 Task: Assign in the project ActivaPro the issue 'Develop a new feature to allow for offline access to key data' to the sprint 'Swift Sprint'. Assign in the project ActivaPro the issue 'Address issues related to incorrect data input by users' to the sprint 'Swift Sprint'. Assign in the project ActivaPro the issue 'Implement multi-factor authentication to further enhance security' to the sprint 'Swift Sprint'. Assign in the project ActivaPro the issue 'Develop a new feature to allow for customizable user profiles' to the sprint 'Swift Sprint'
Action: Mouse moved to (215, 58)
Screenshot: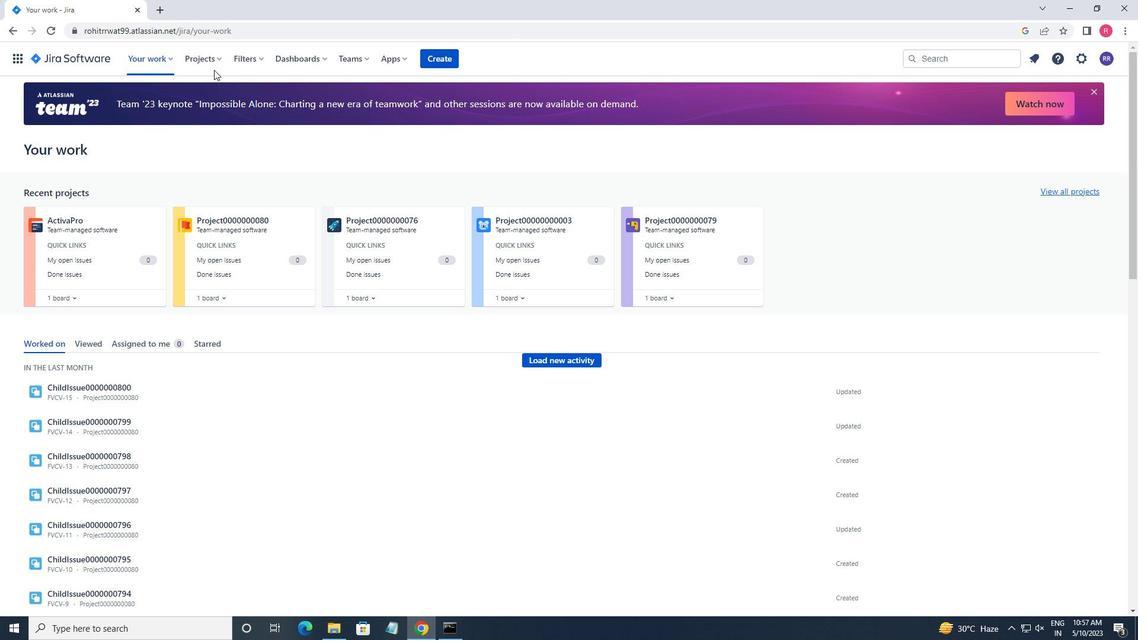 
Action: Mouse pressed left at (215, 58)
Screenshot: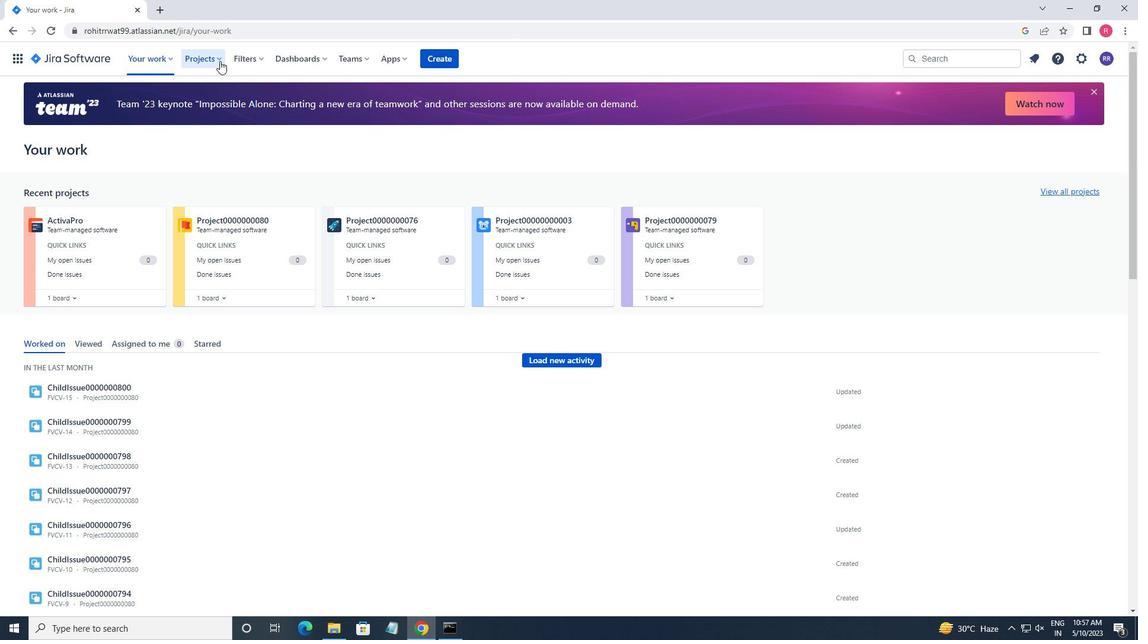 
Action: Mouse moved to (269, 113)
Screenshot: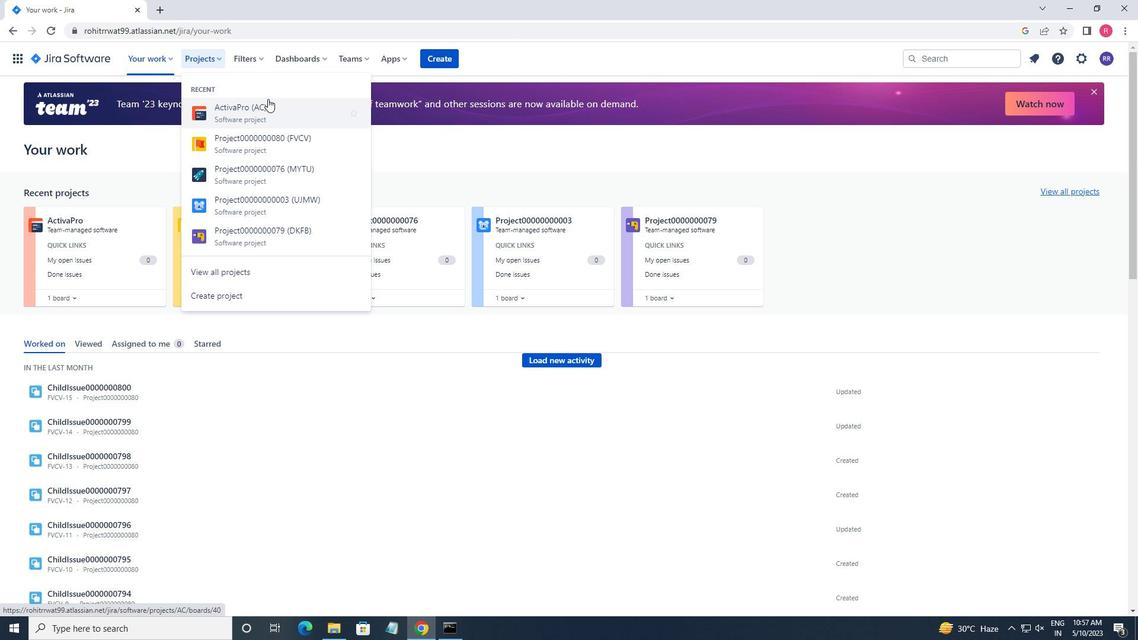 
Action: Mouse pressed left at (269, 113)
Screenshot: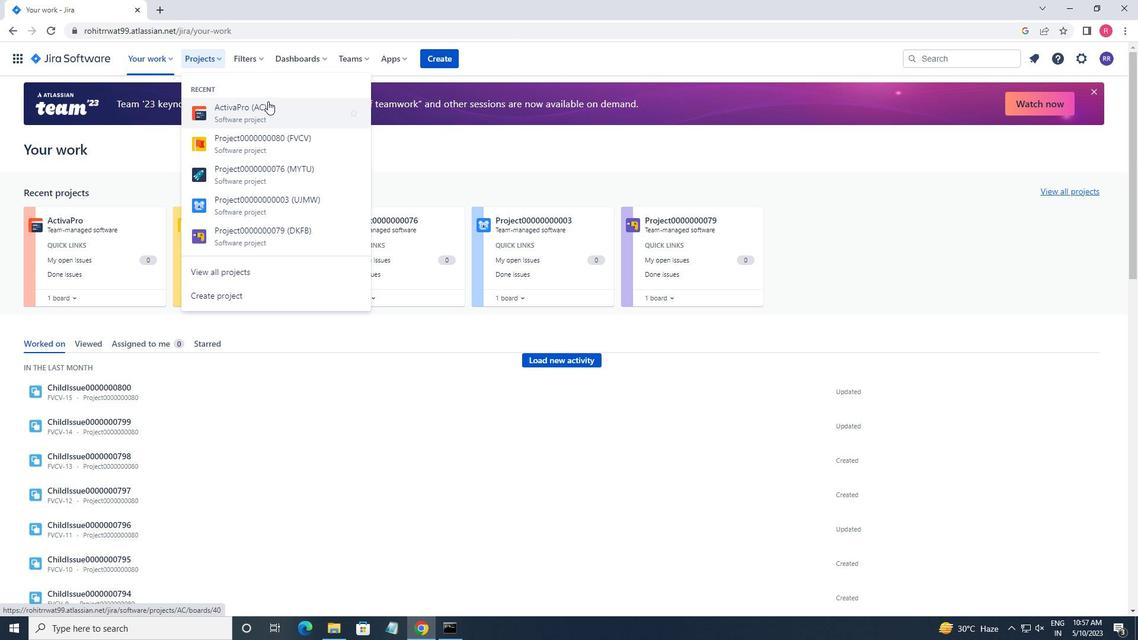 
Action: Mouse moved to (77, 183)
Screenshot: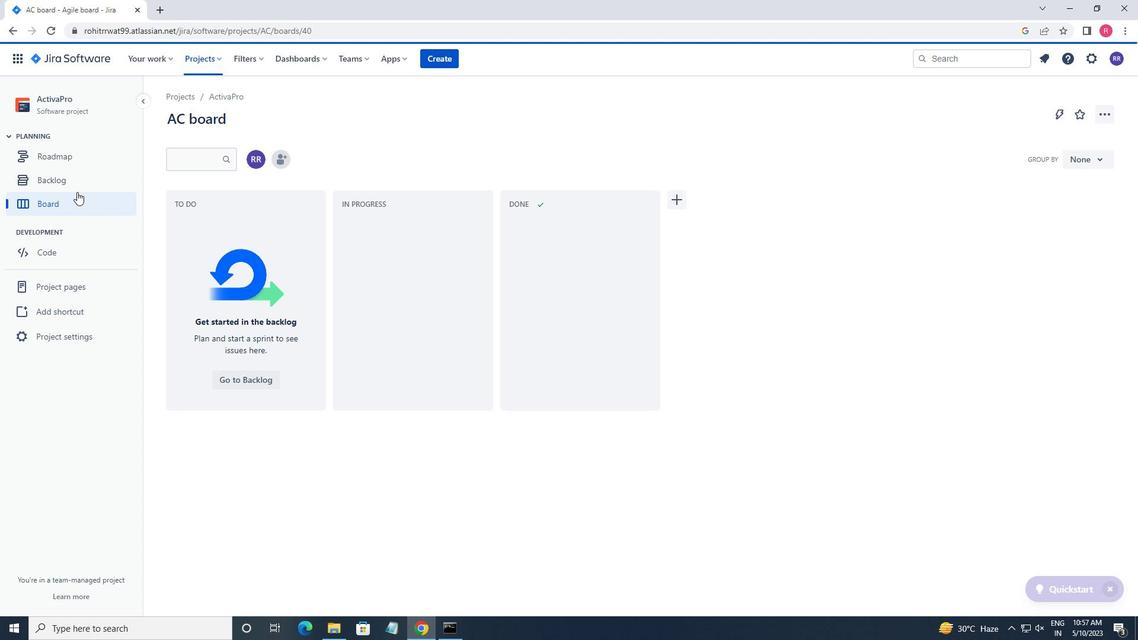
Action: Mouse pressed left at (77, 183)
Screenshot: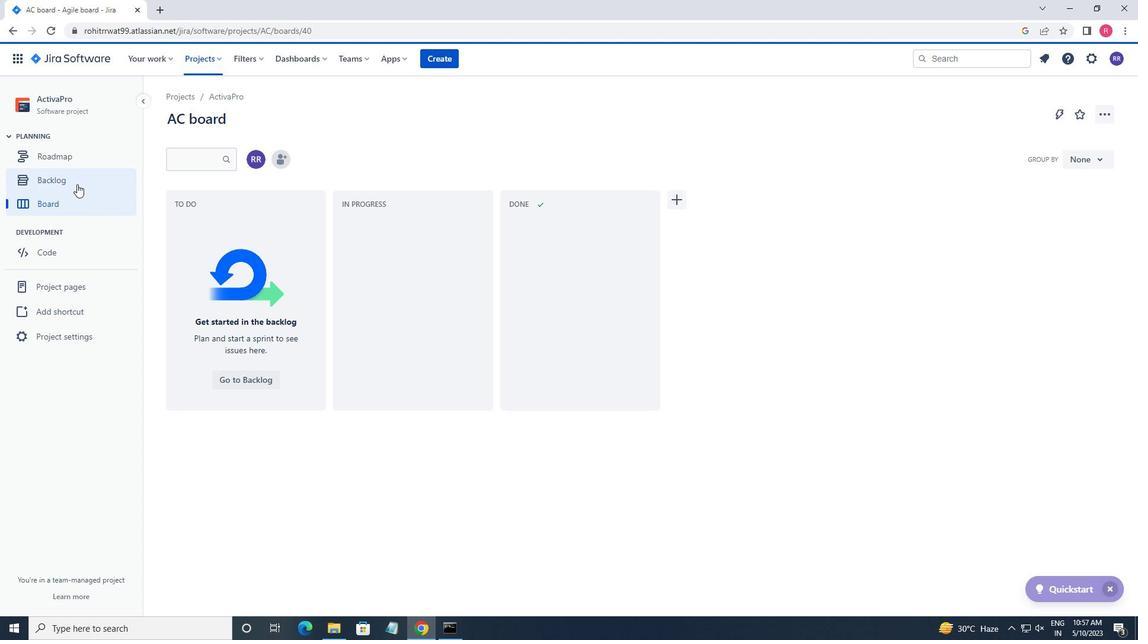 
Action: Mouse moved to (756, 484)
Screenshot: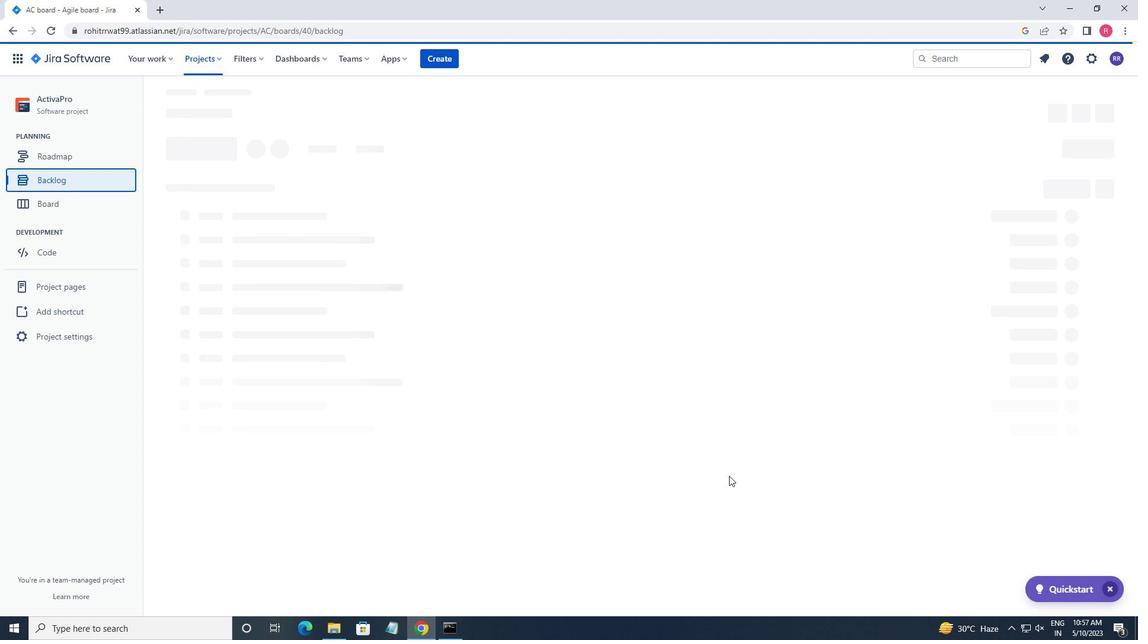
Action: Mouse scrolled (756, 484) with delta (0, 0)
Screenshot: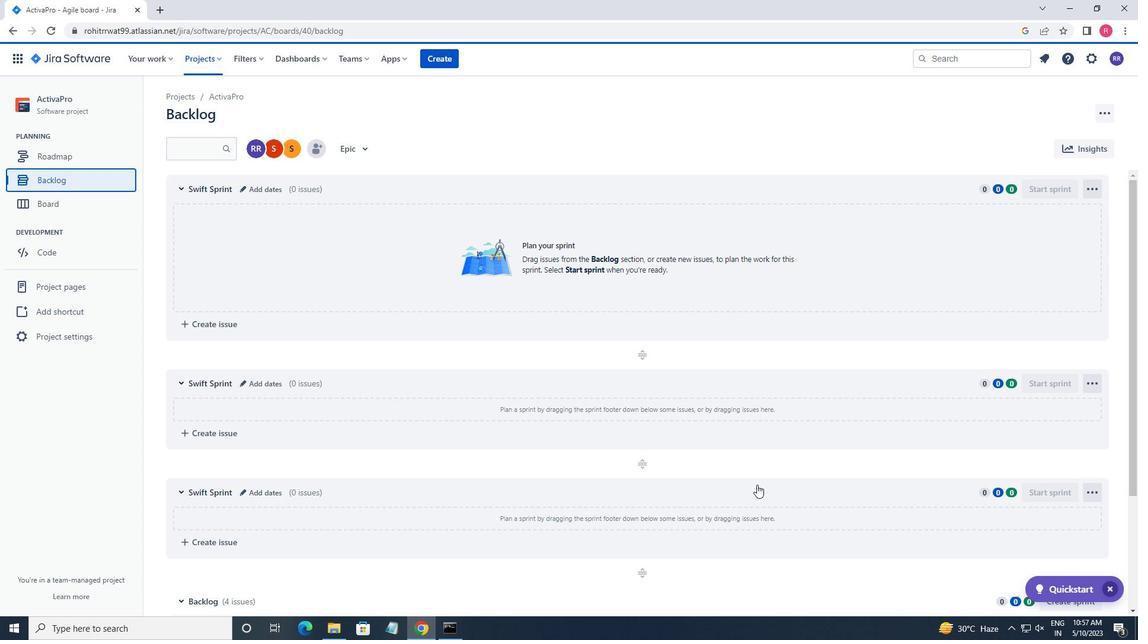 
Action: Mouse moved to (757, 484)
Screenshot: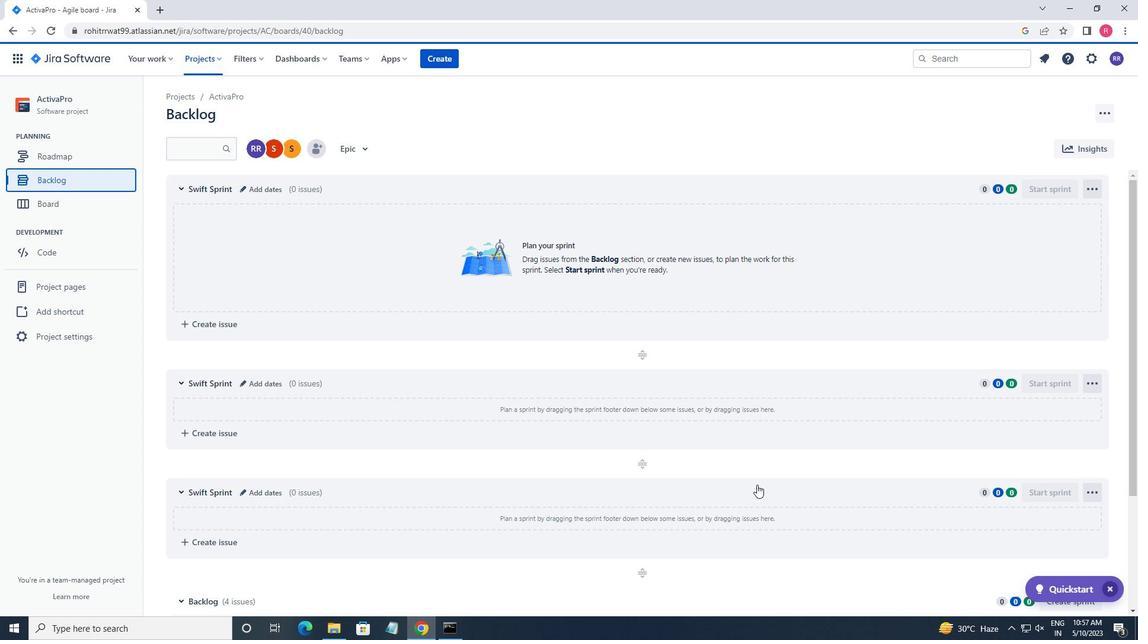
Action: Mouse scrolled (757, 484) with delta (0, 0)
Screenshot: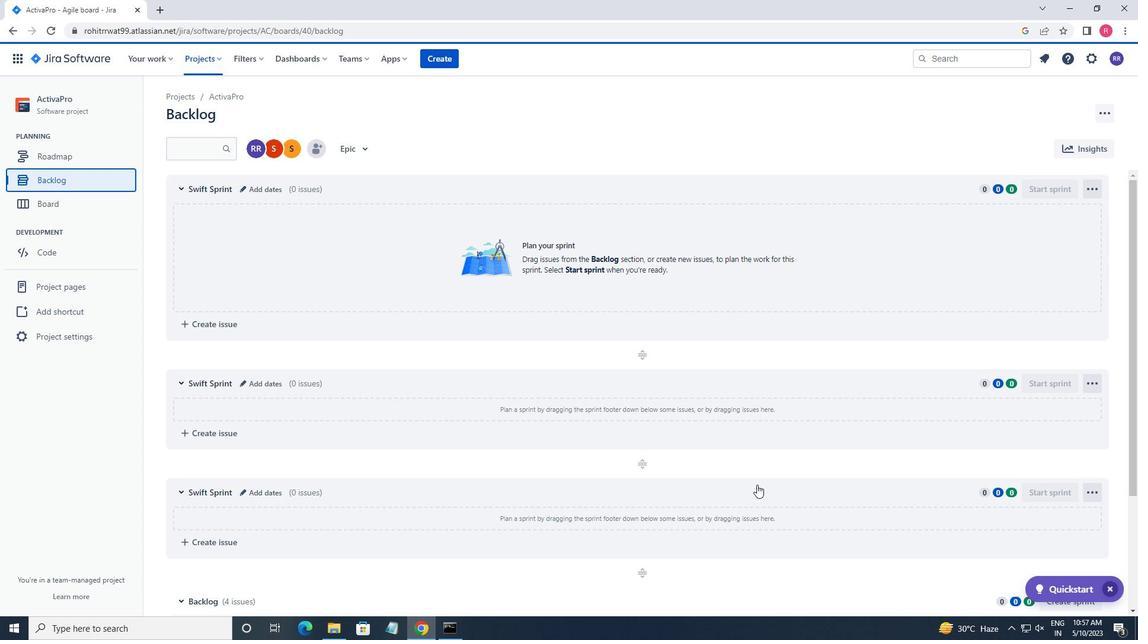 
Action: Mouse moved to (759, 485)
Screenshot: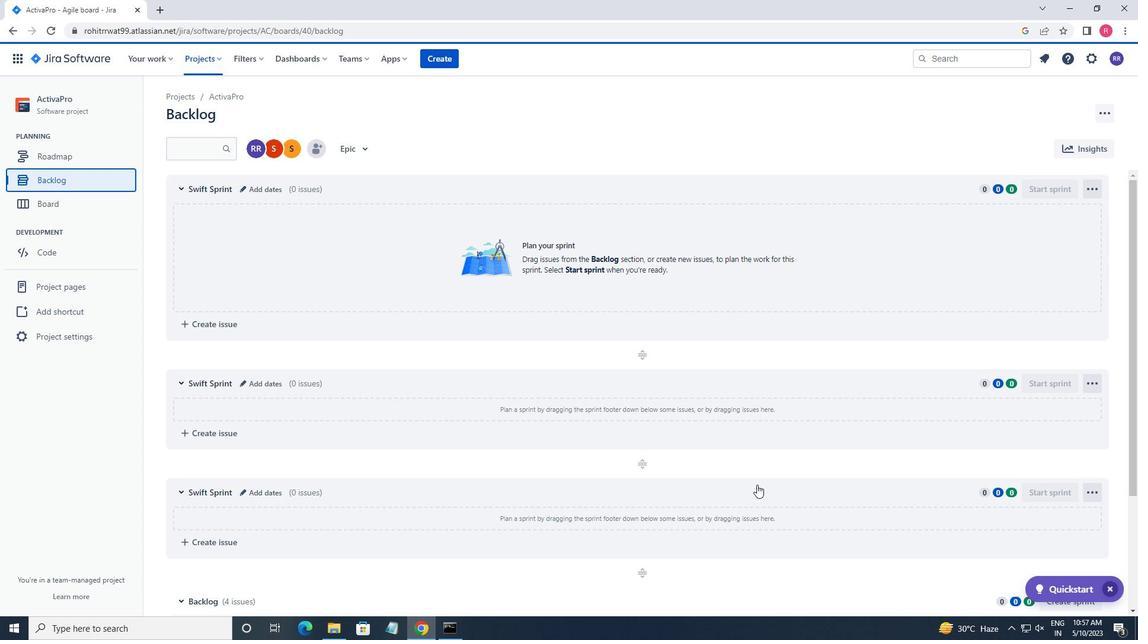 
Action: Mouse scrolled (759, 484) with delta (0, 0)
Screenshot: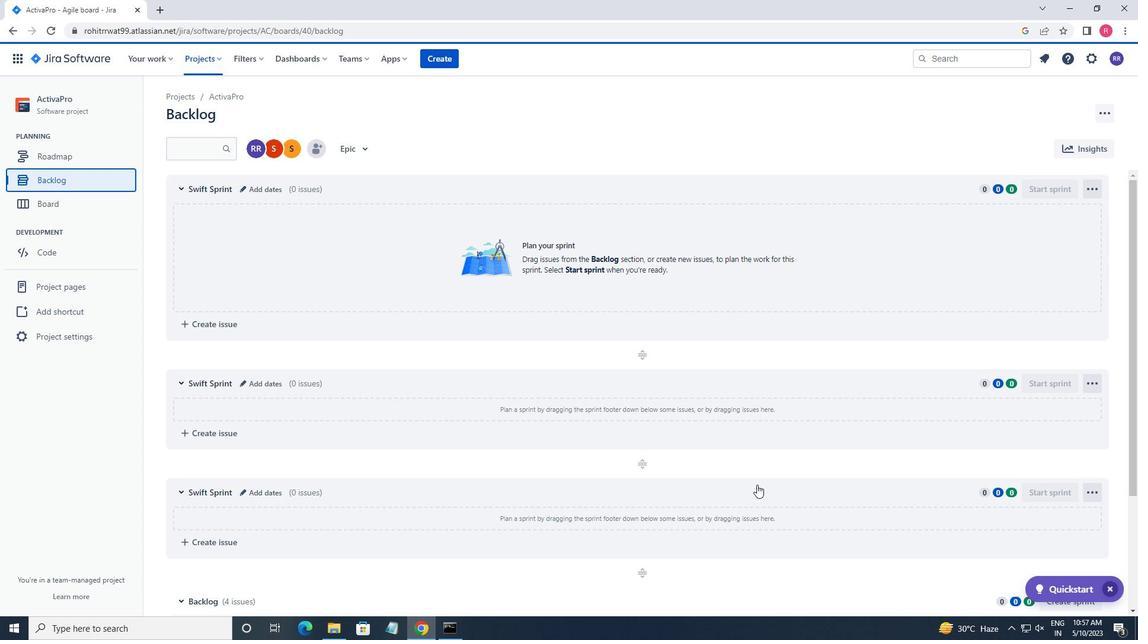 
Action: Mouse moved to (764, 486)
Screenshot: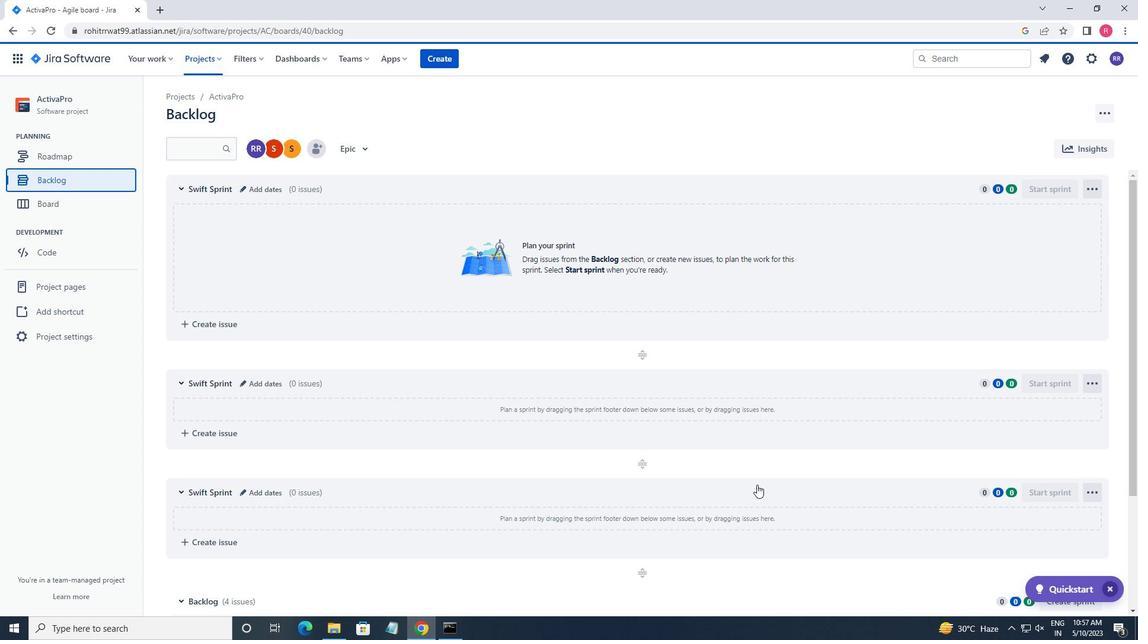
Action: Mouse scrolled (764, 485) with delta (0, 0)
Screenshot: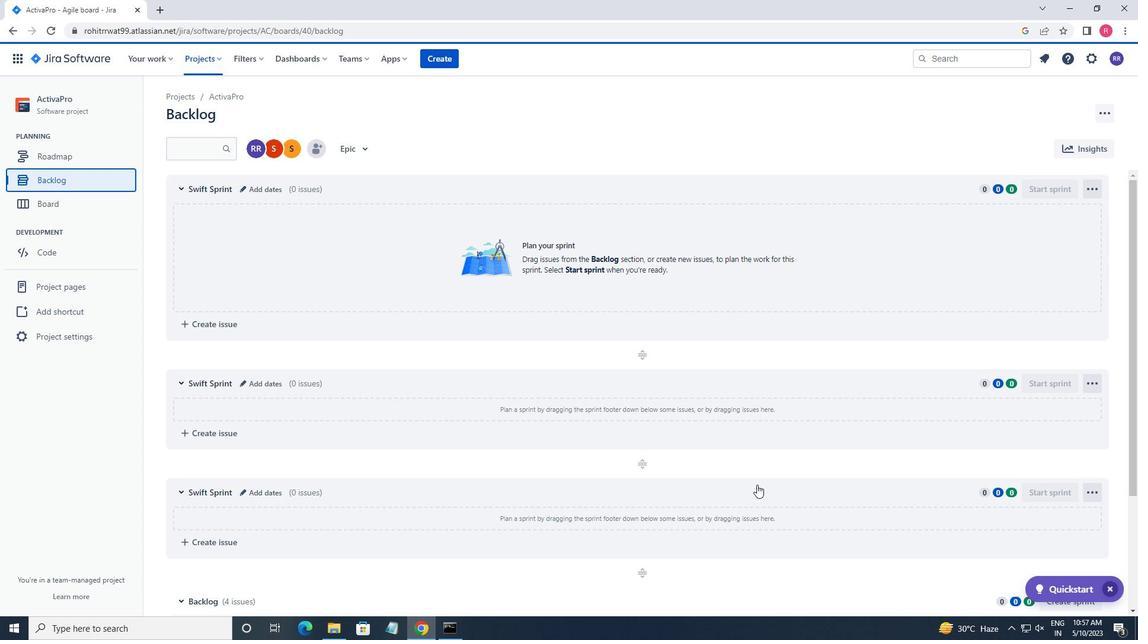
Action: Mouse moved to (768, 486)
Screenshot: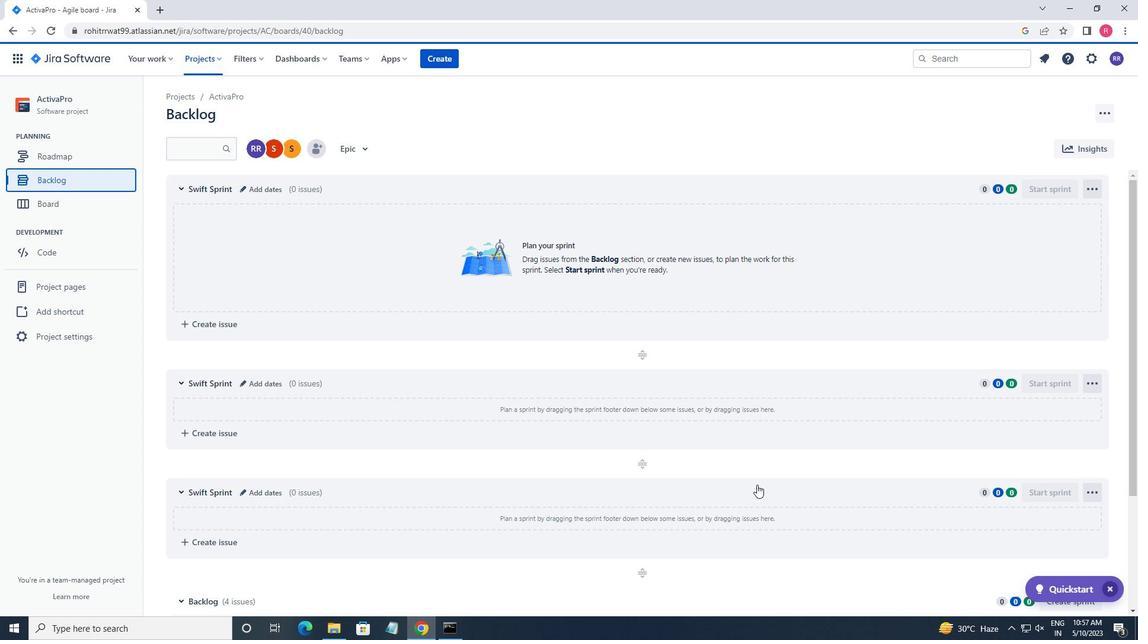 
Action: Mouse scrolled (768, 485) with delta (0, 0)
Screenshot: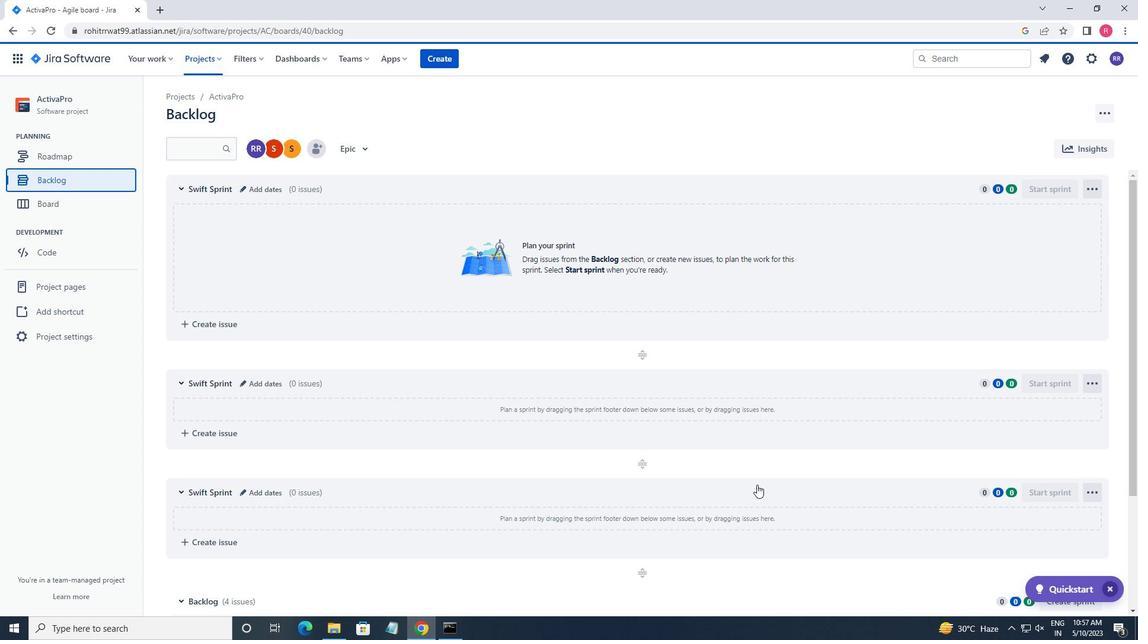 
Action: Mouse moved to (802, 487)
Screenshot: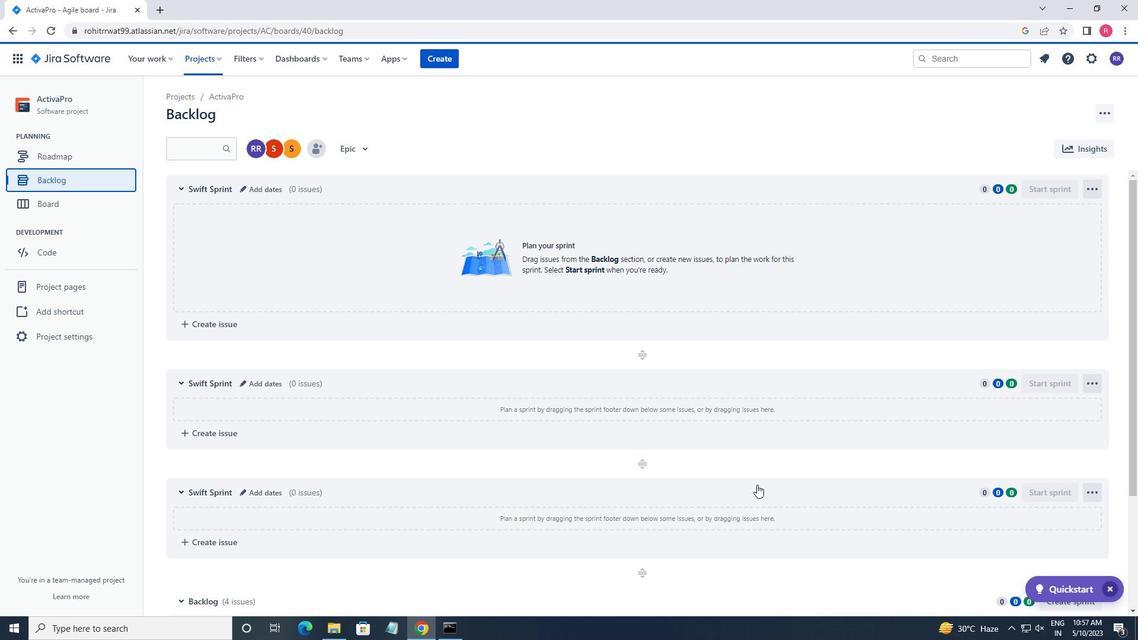 
Action: Mouse scrolled (802, 486) with delta (0, 0)
Screenshot: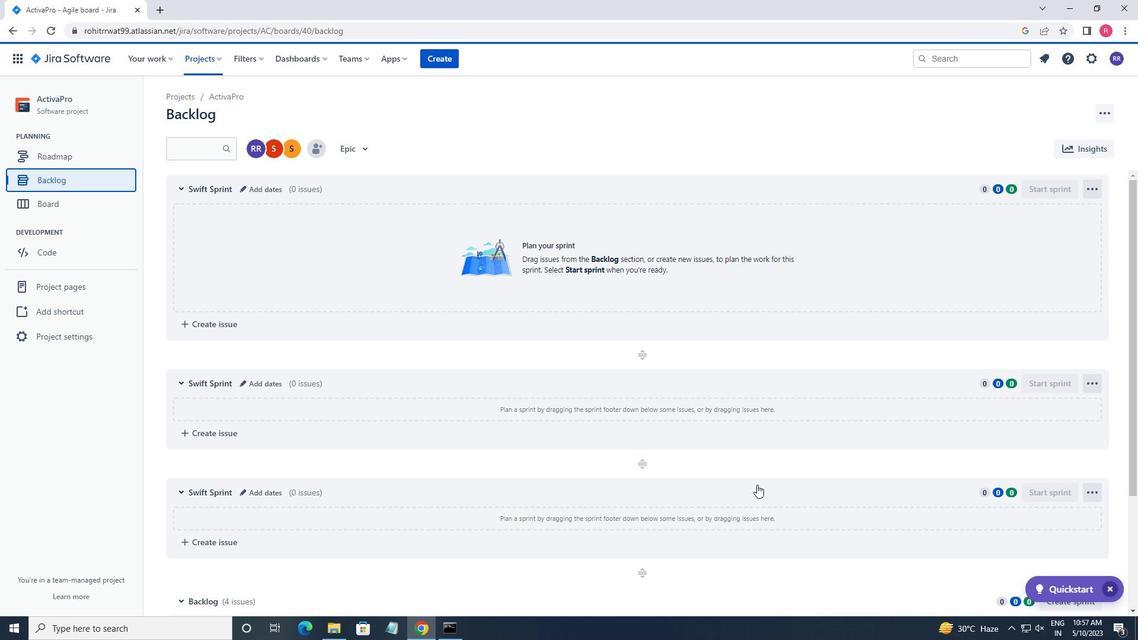 
Action: Mouse moved to (1085, 472)
Screenshot: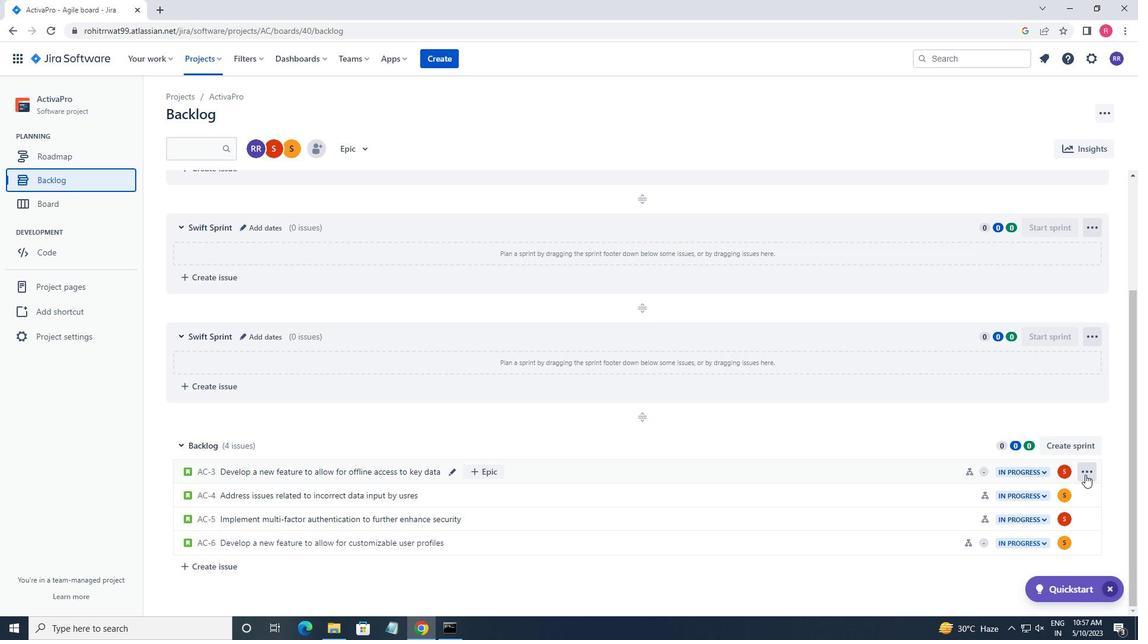 
Action: Mouse pressed left at (1085, 472)
Screenshot: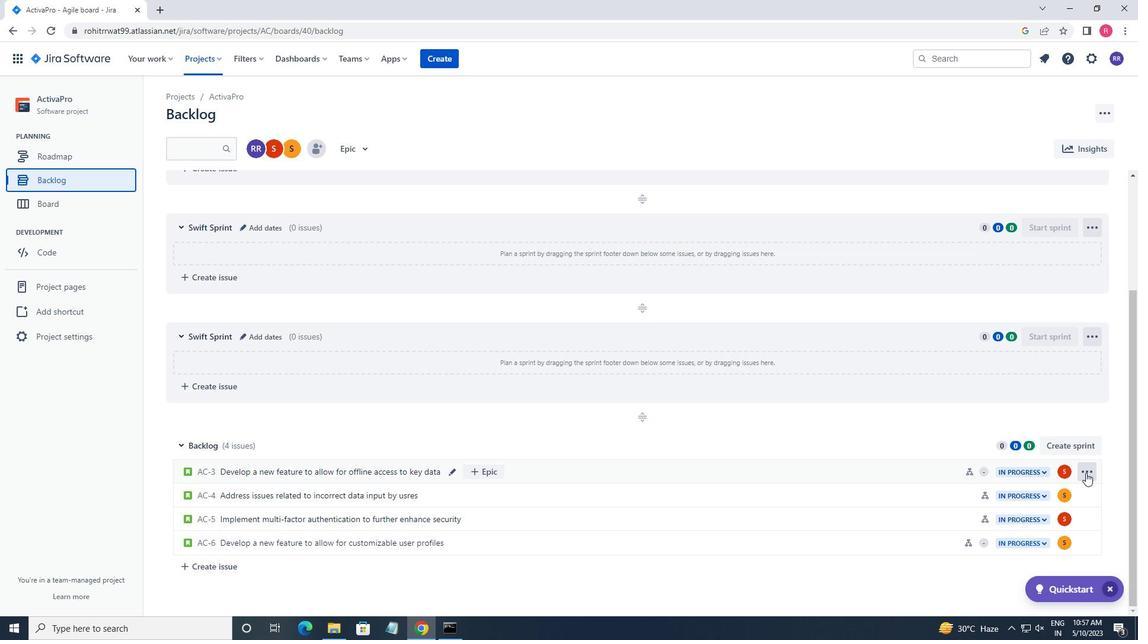 
Action: Mouse moved to (1057, 365)
Screenshot: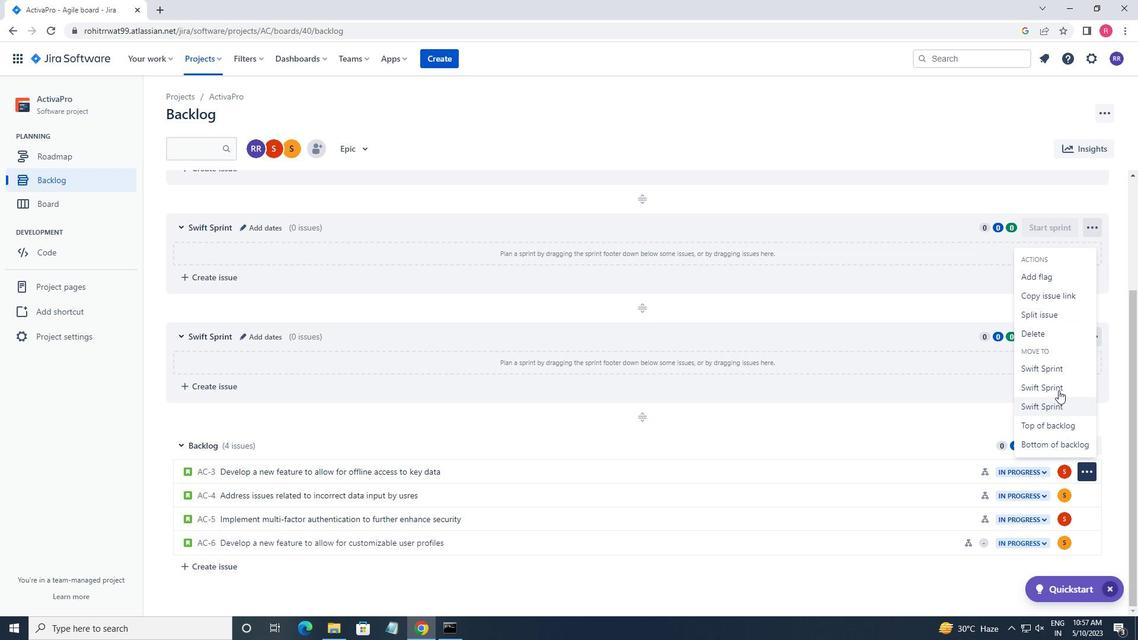 
Action: Mouse pressed left at (1057, 365)
Screenshot: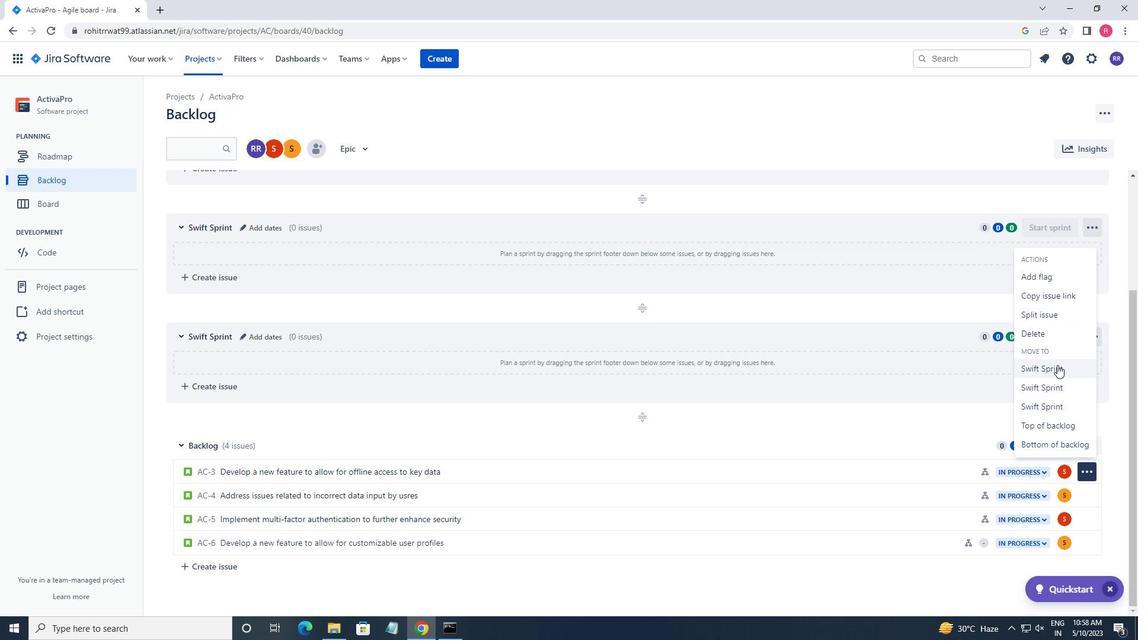 
Action: Mouse moved to (1078, 494)
Screenshot: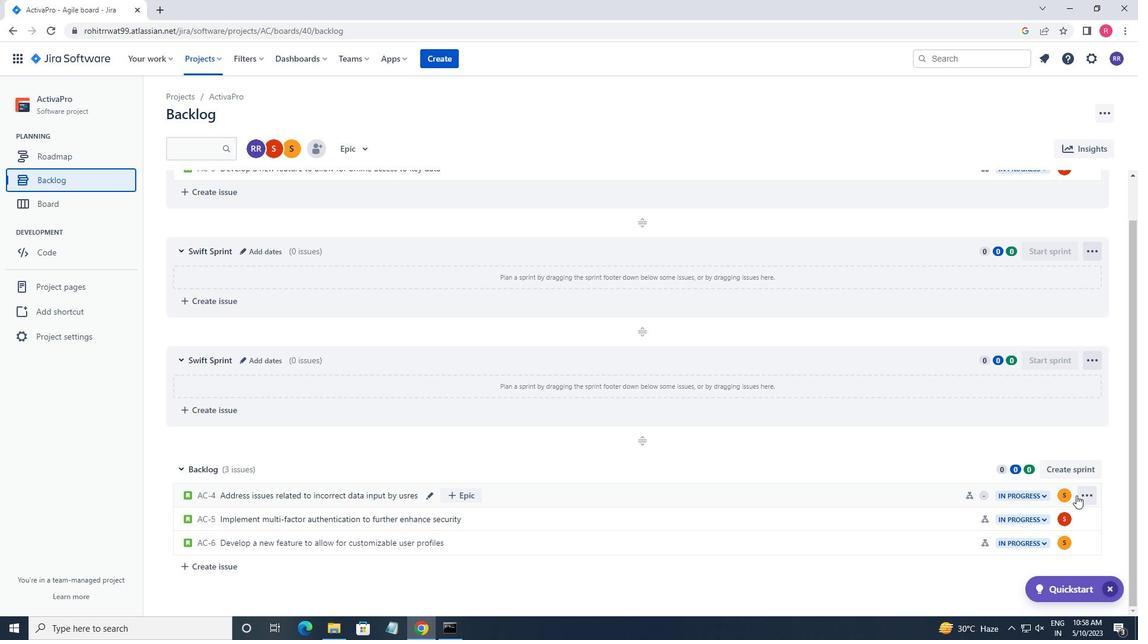 
Action: Mouse pressed left at (1078, 494)
Screenshot: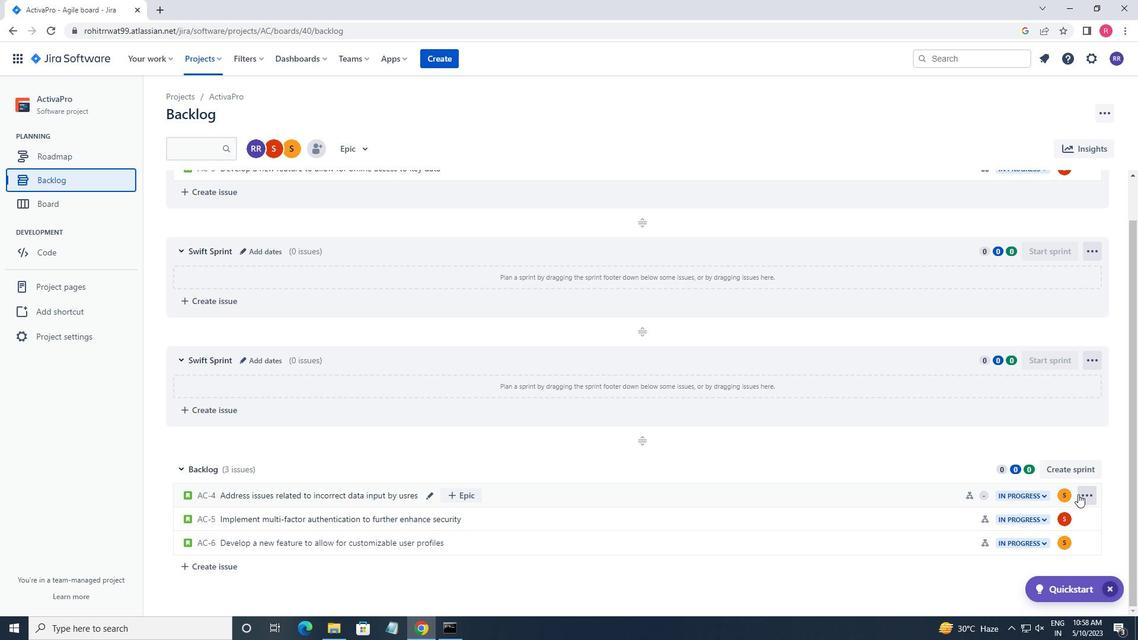 
Action: Mouse moved to (1058, 411)
Screenshot: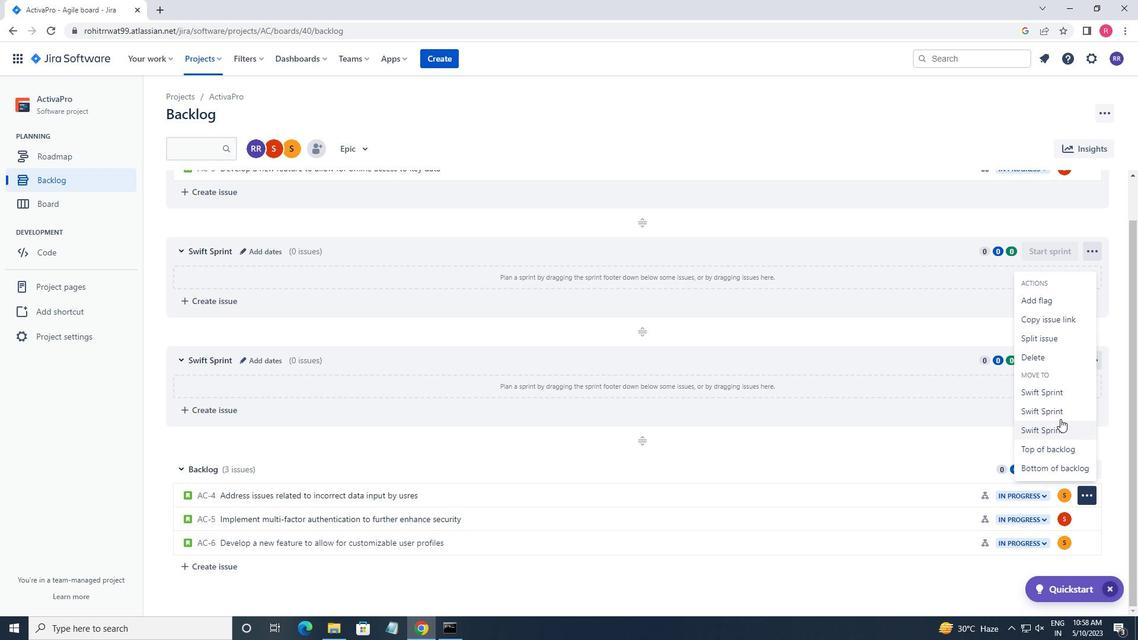 
Action: Mouse pressed left at (1058, 411)
Screenshot: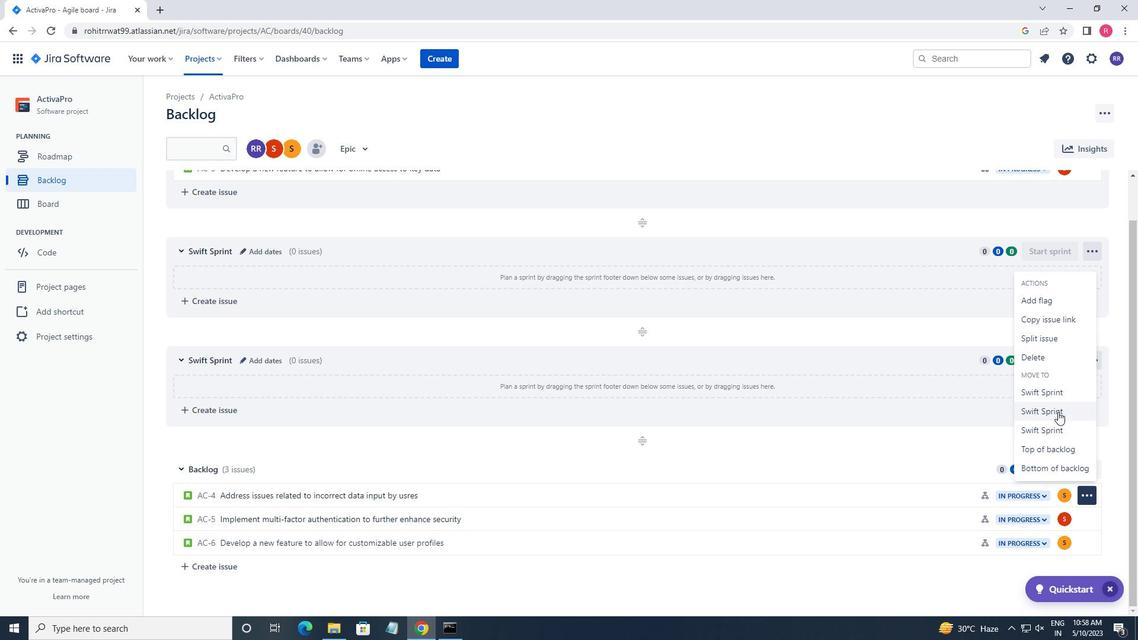 
Action: Mouse moved to (1083, 514)
Screenshot: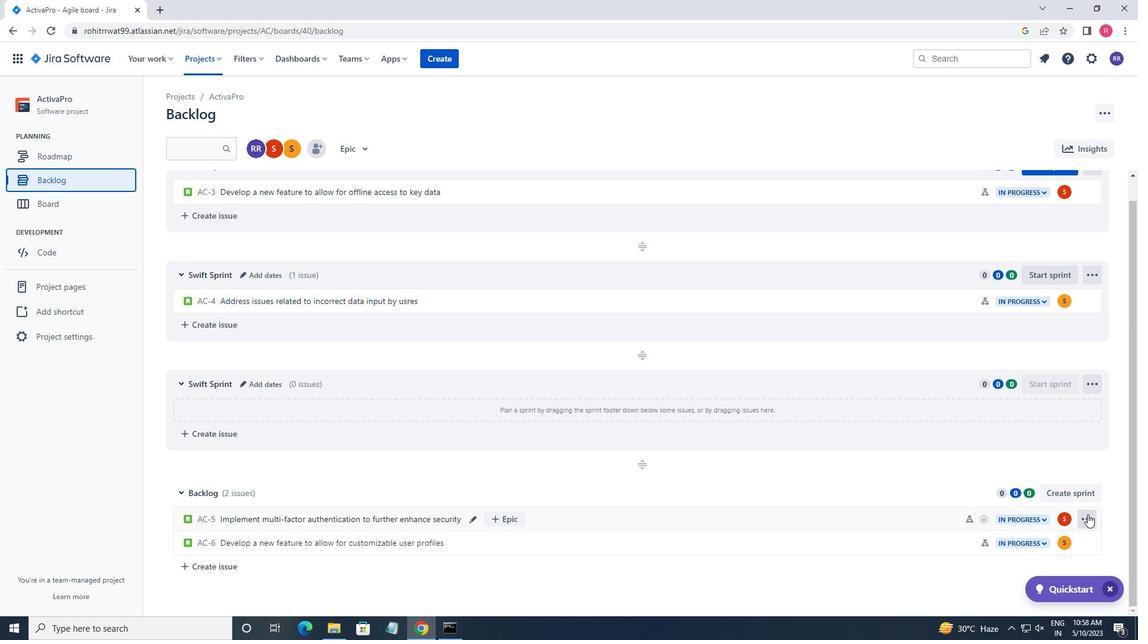 
Action: Mouse pressed left at (1083, 514)
Screenshot: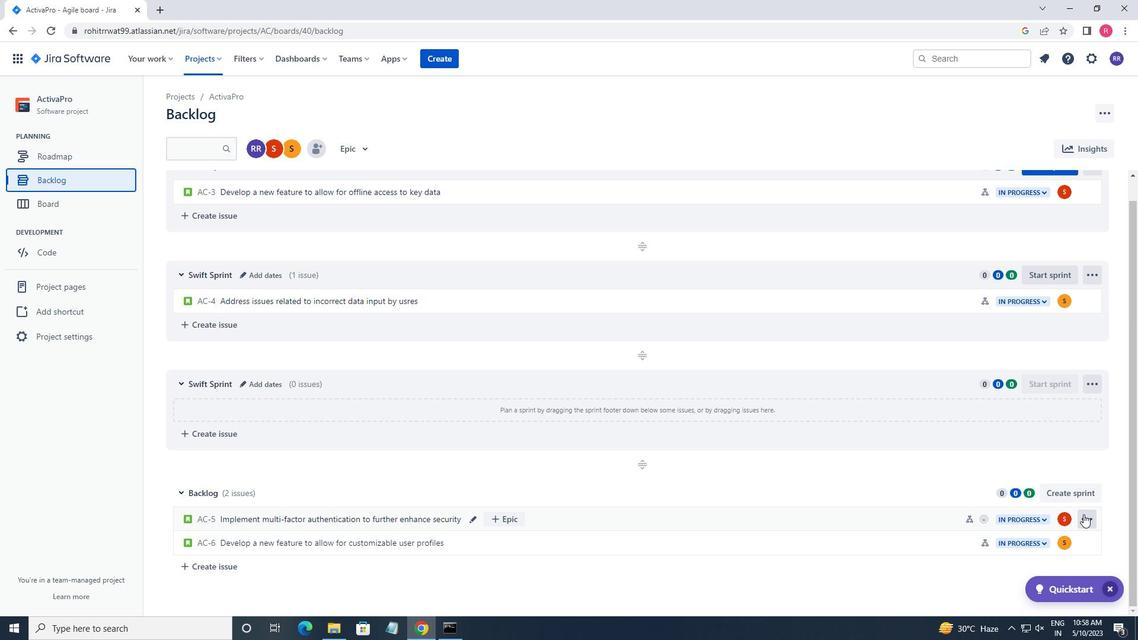 
Action: Mouse moved to (1063, 449)
Screenshot: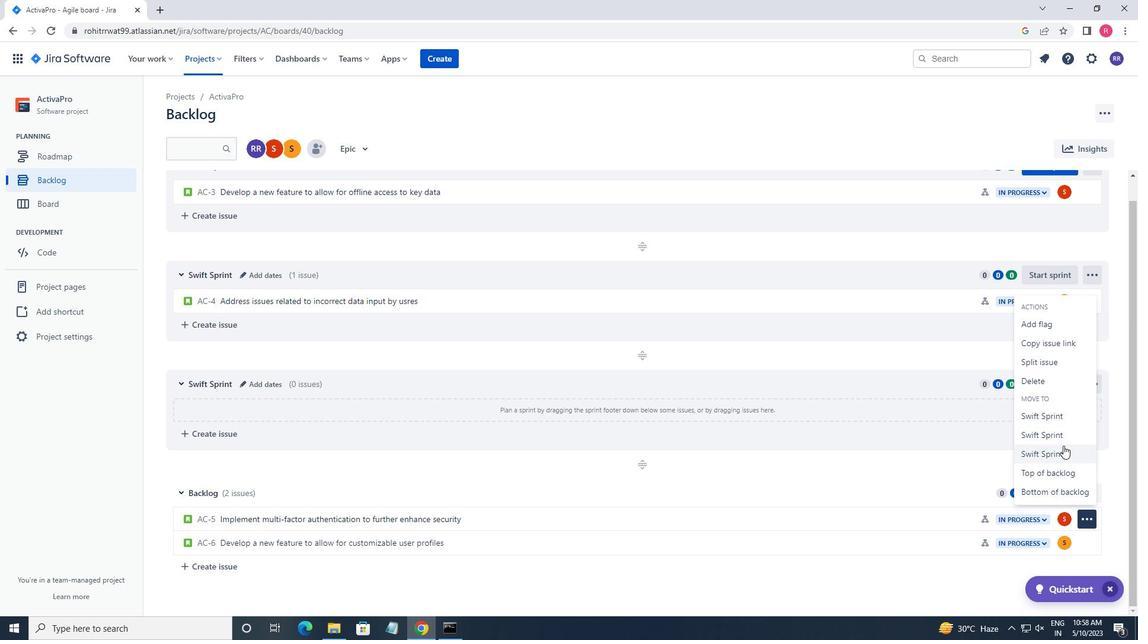 
Action: Mouse pressed left at (1063, 449)
Screenshot: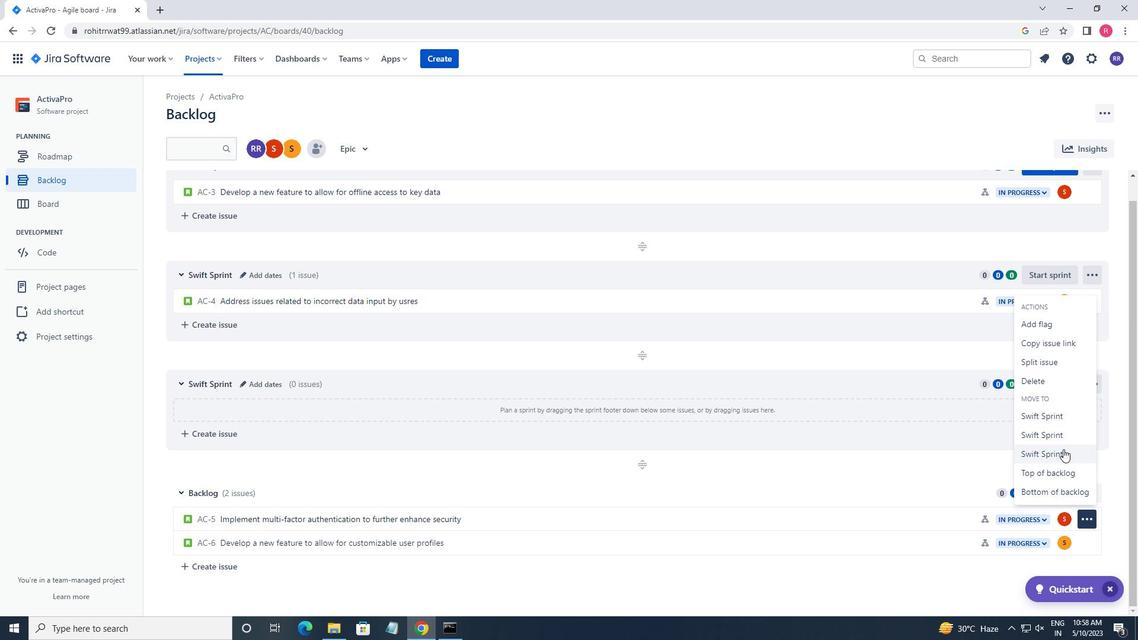 
Action: Mouse scrolled (1063, 448) with delta (0, 0)
Screenshot: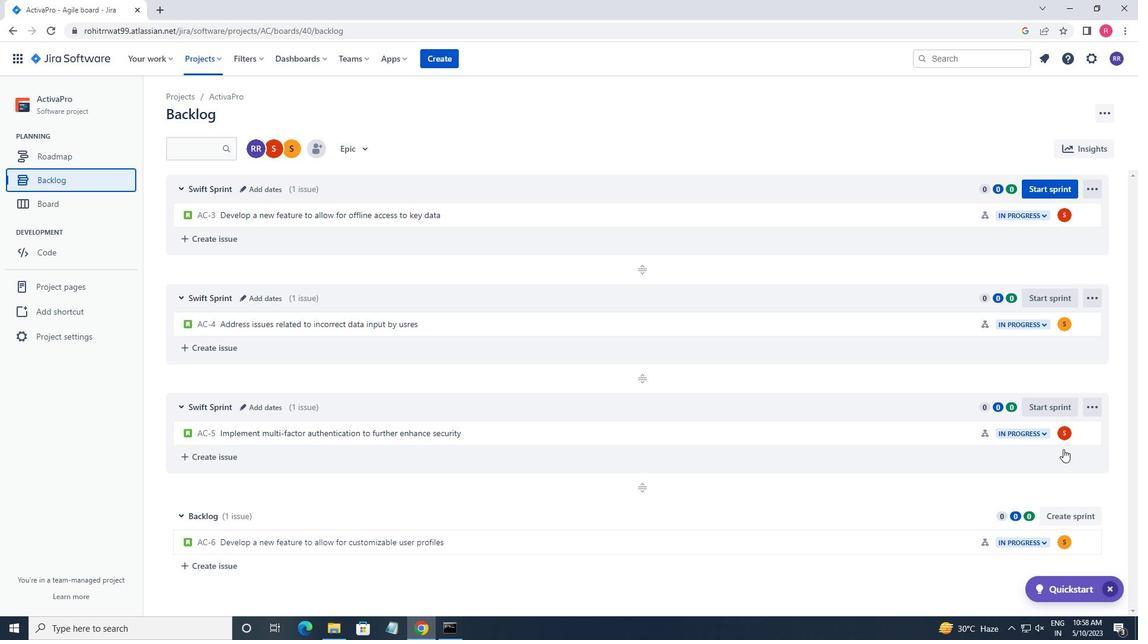 
Action: Mouse scrolled (1063, 448) with delta (0, 0)
Screenshot: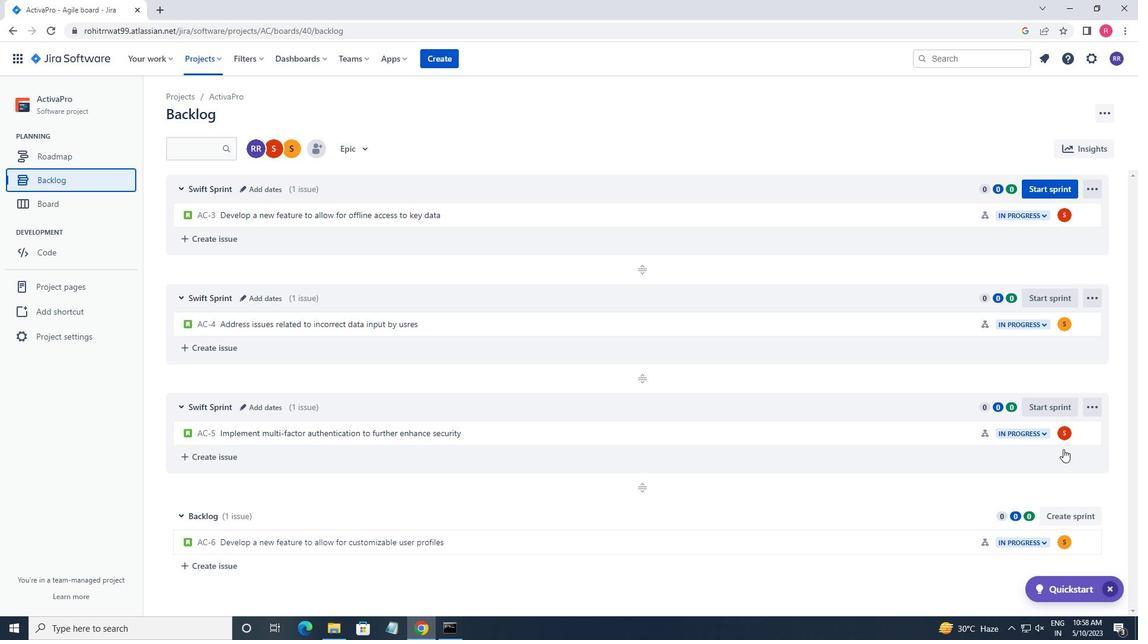 
Action: Mouse moved to (1075, 519)
Screenshot: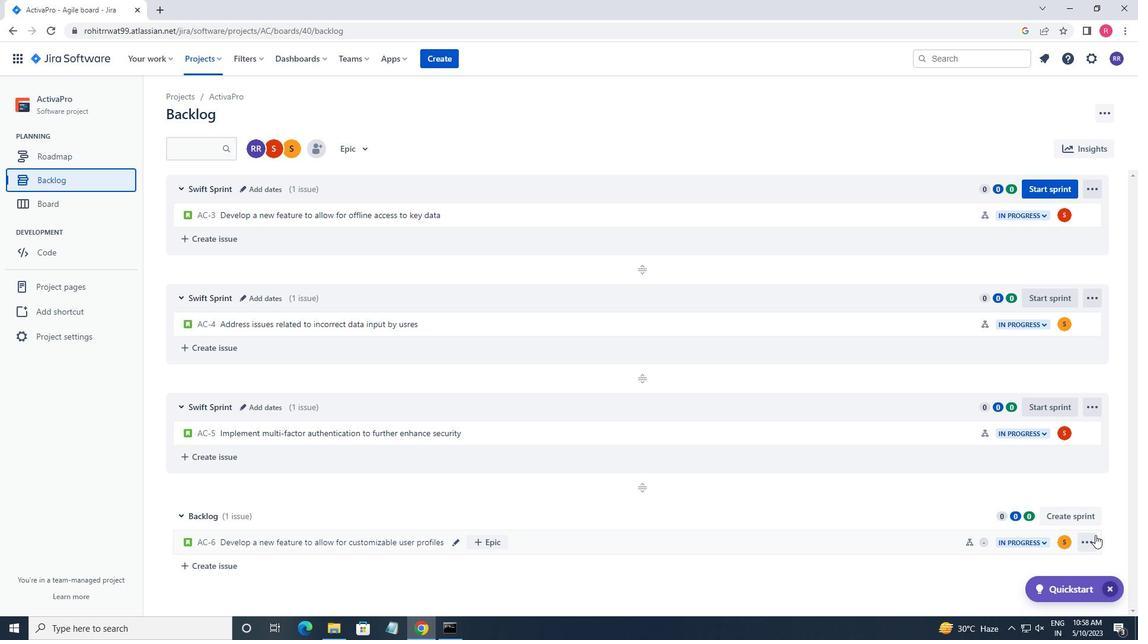 
Action: Mouse scrolled (1075, 519) with delta (0, 0)
Screenshot: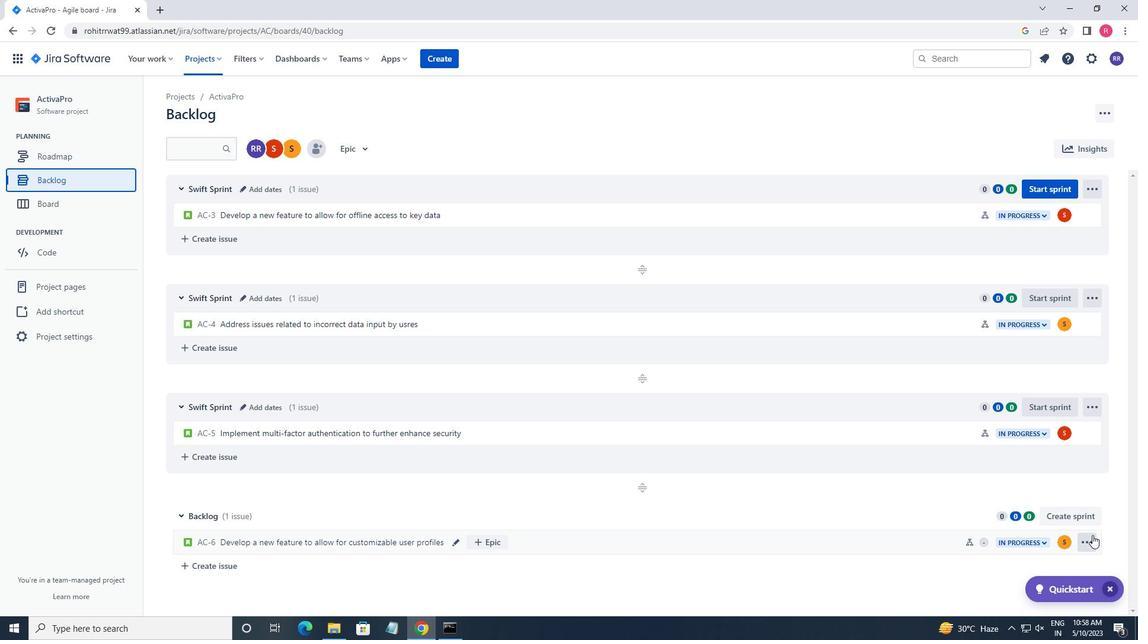 
Action: Mouse scrolled (1075, 519) with delta (0, 0)
Screenshot: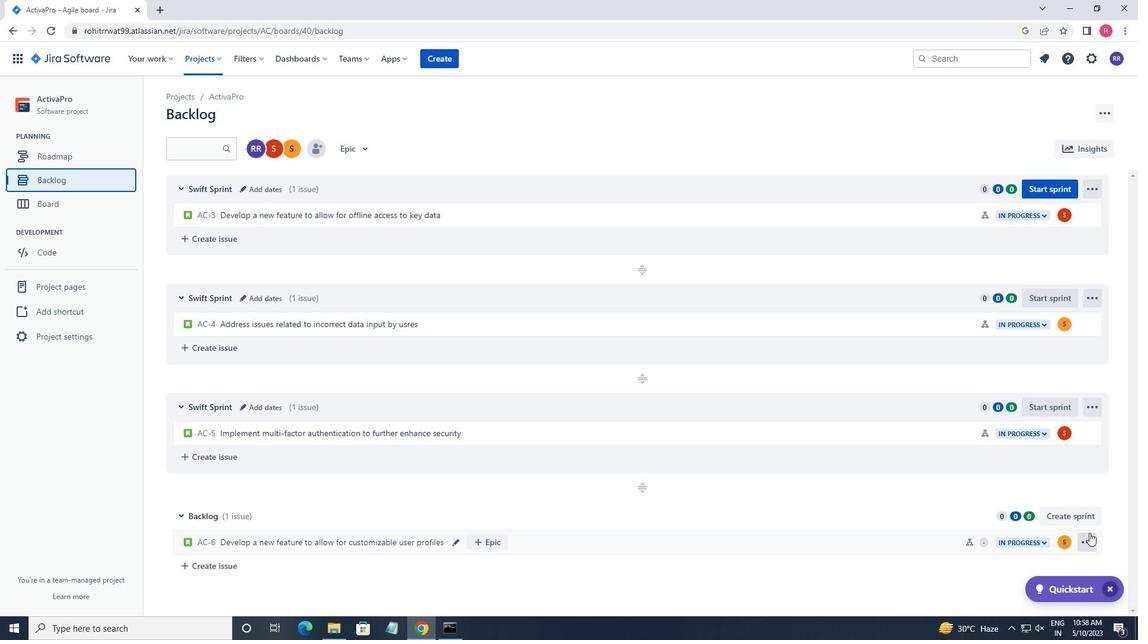 
Action: Mouse scrolled (1075, 519) with delta (0, 0)
Screenshot: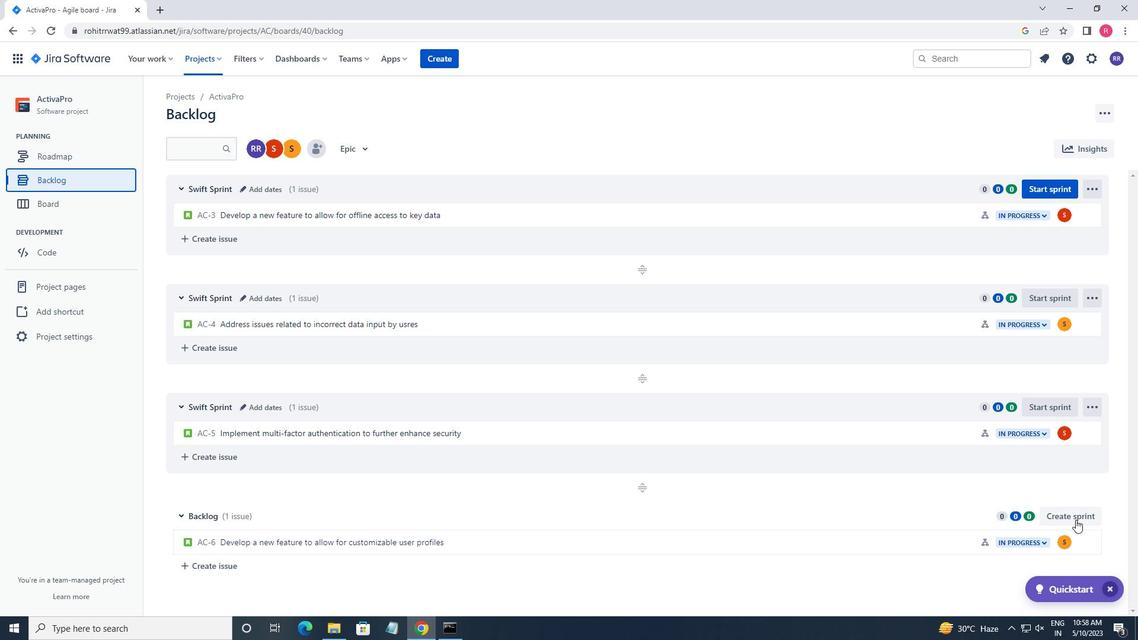 
Action: Mouse scrolled (1075, 519) with delta (0, 0)
Screenshot: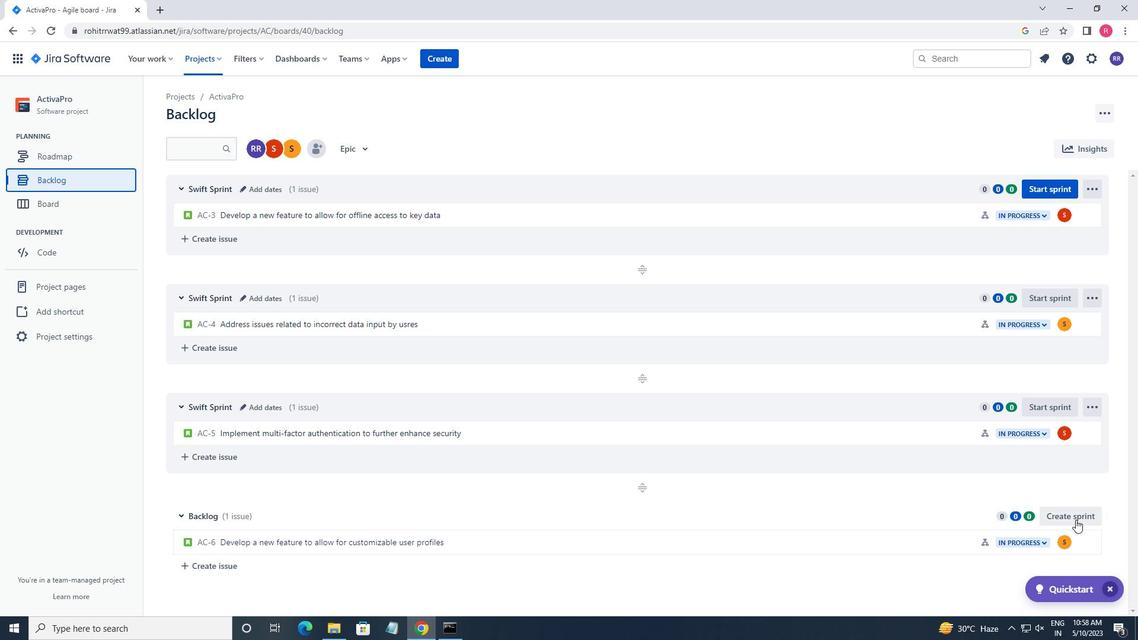 
Action: Mouse moved to (1093, 545)
Screenshot: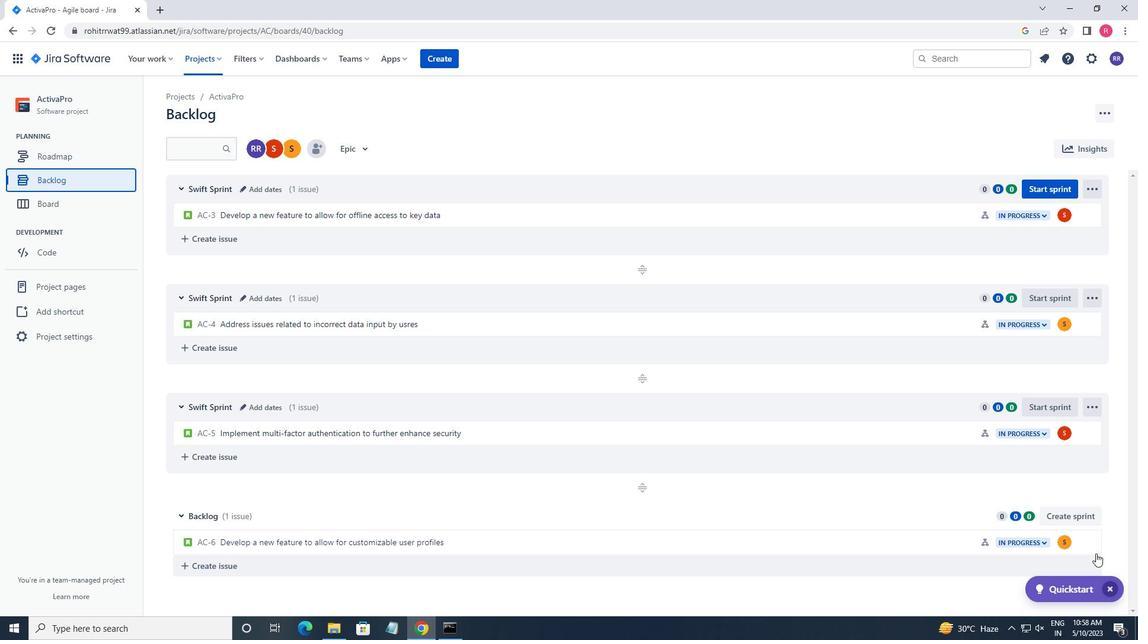 
Action: Mouse pressed left at (1093, 545)
Screenshot: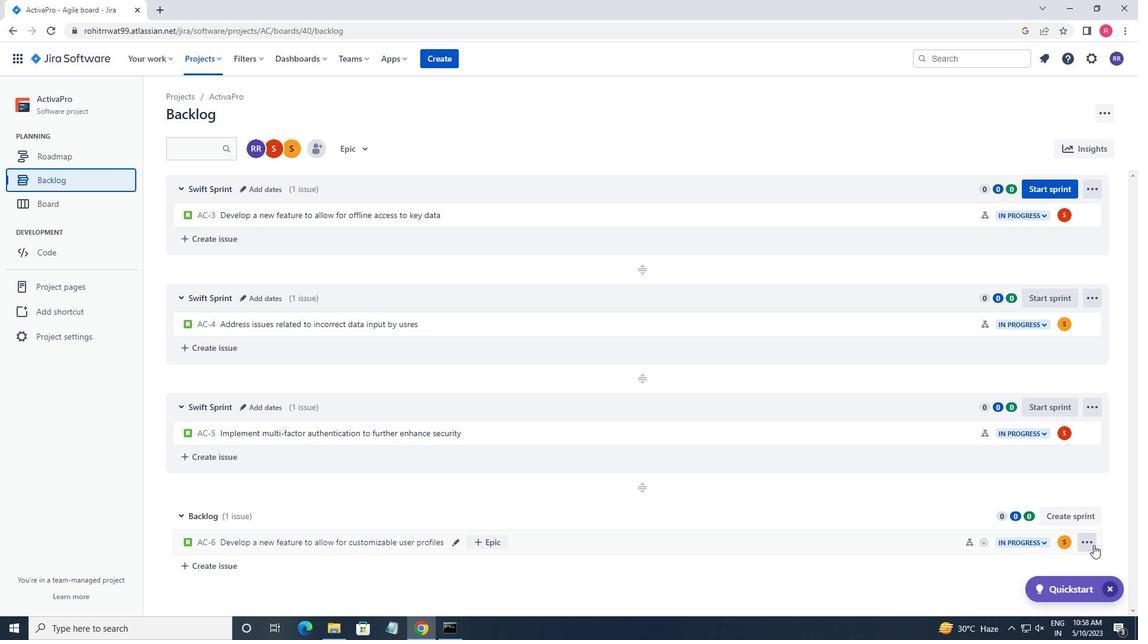 
Action: Mouse moved to (1053, 473)
Screenshot: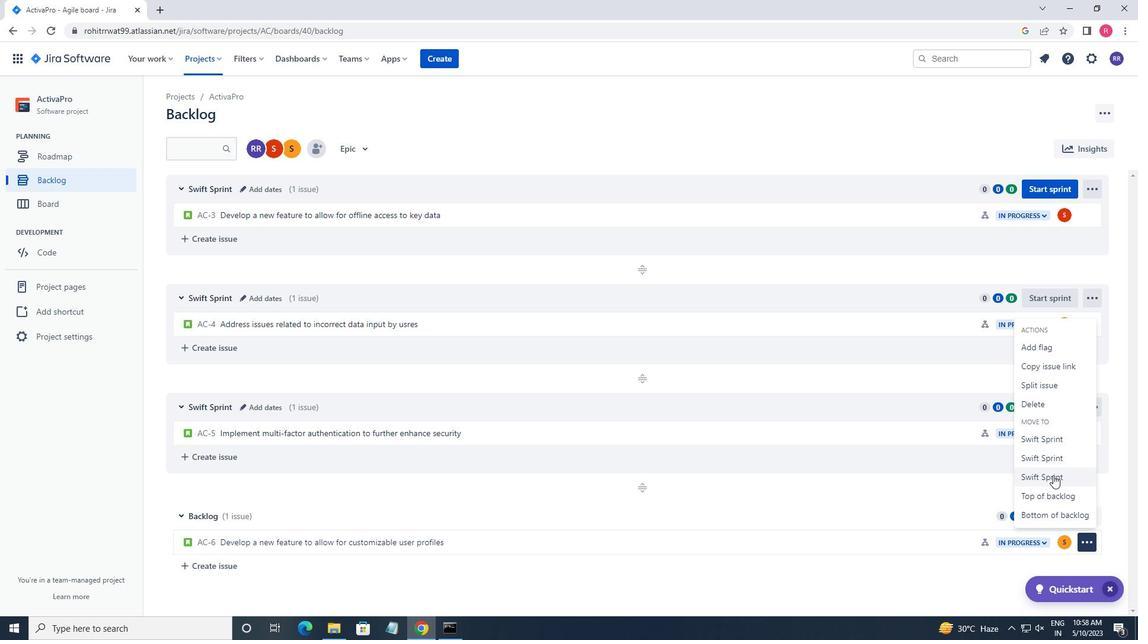 
Action: Mouse pressed left at (1053, 473)
Screenshot: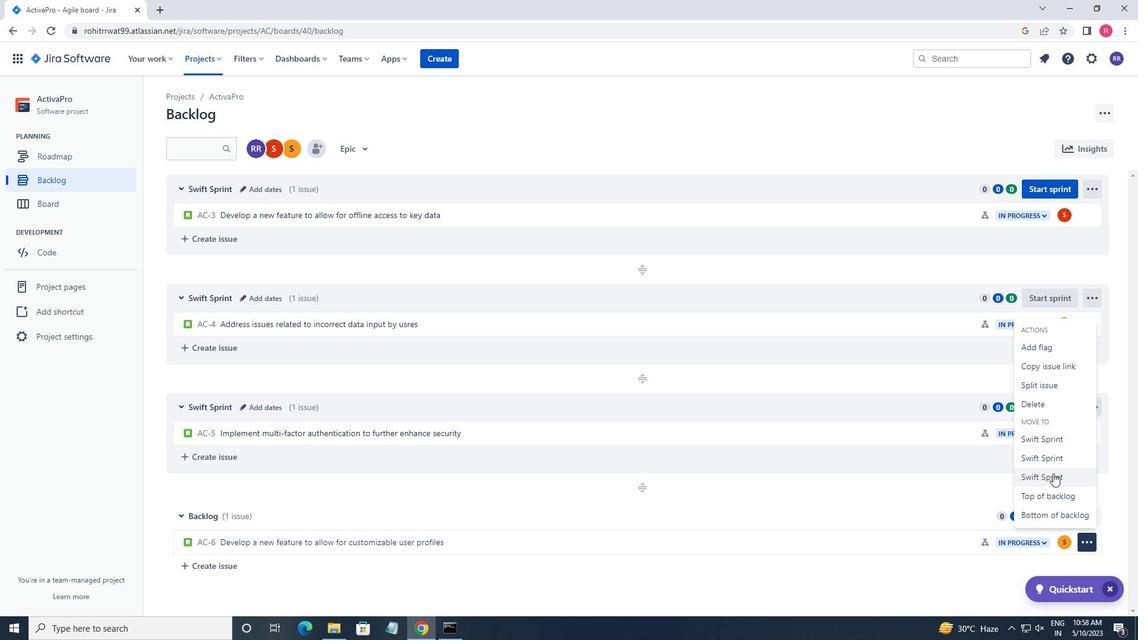 
Action: Mouse moved to (811, 512)
Screenshot: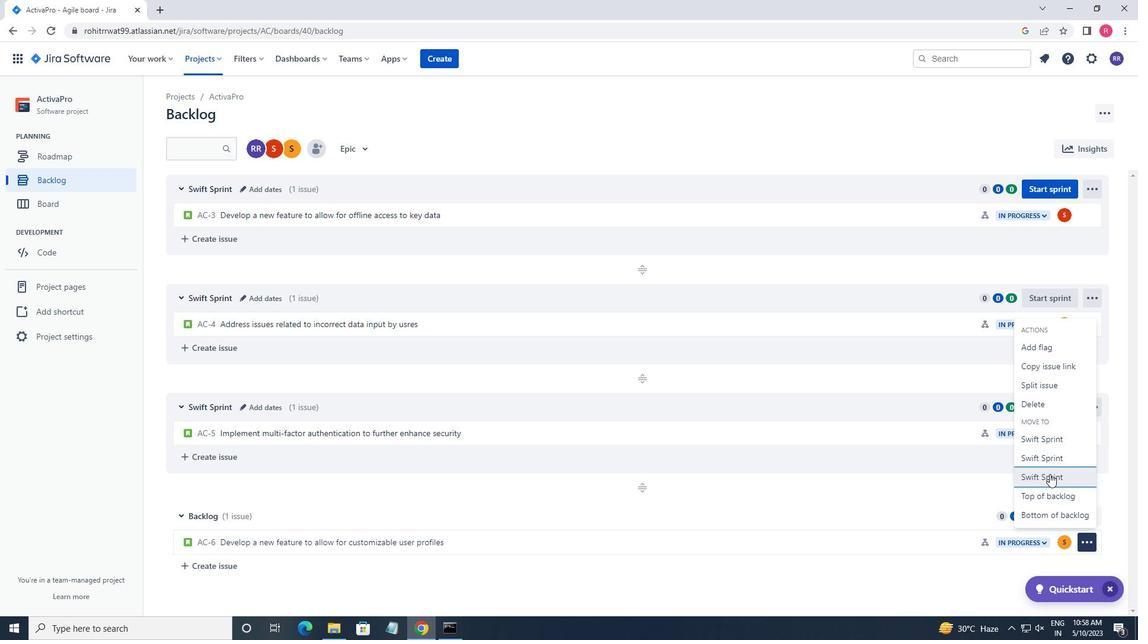 
Action: Mouse scrolled (811, 512) with delta (0, 0)
Screenshot: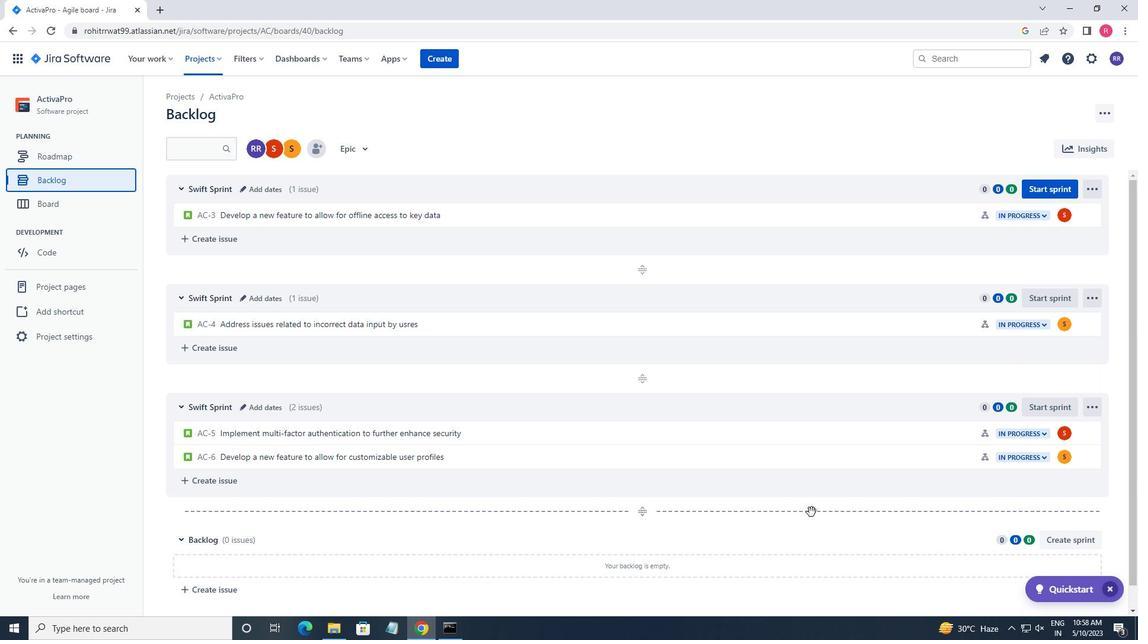 
Action: Mouse scrolled (811, 512) with delta (0, 0)
Screenshot: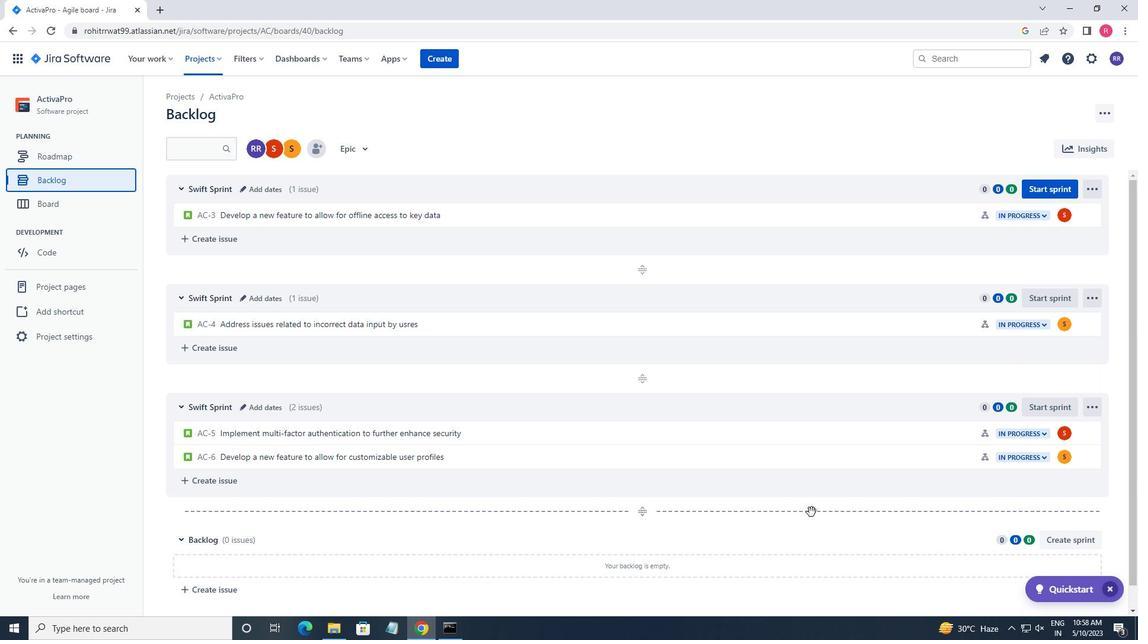 
Action: Mouse moved to (812, 522)
Screenshot: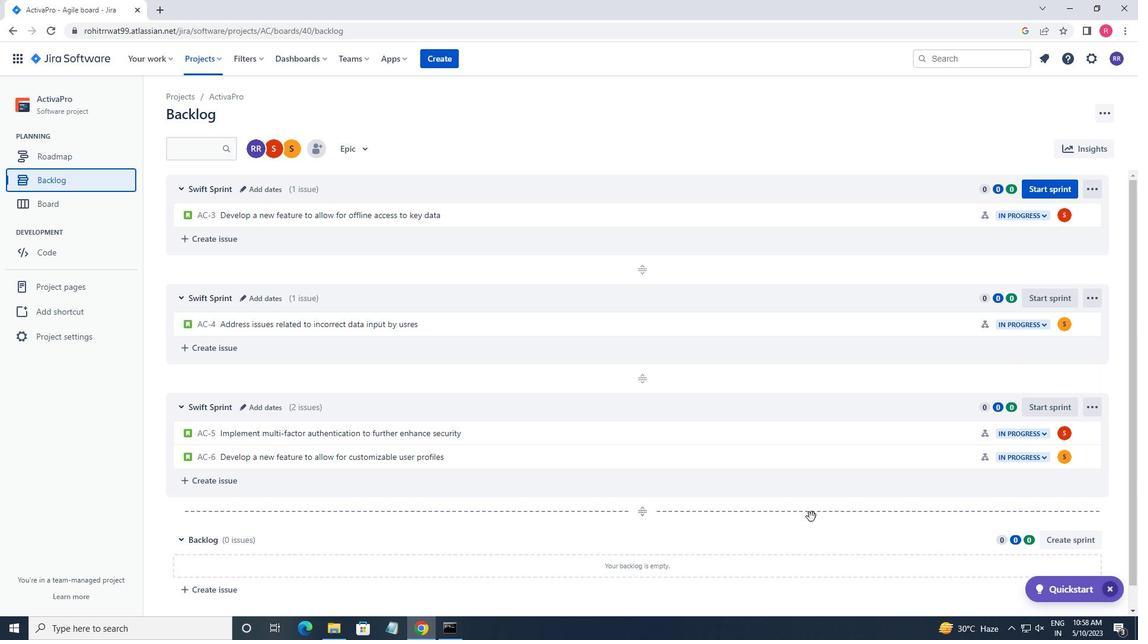 
Action: Mouse scrolled (812, 521) with delta (0, 0)
Screenshot: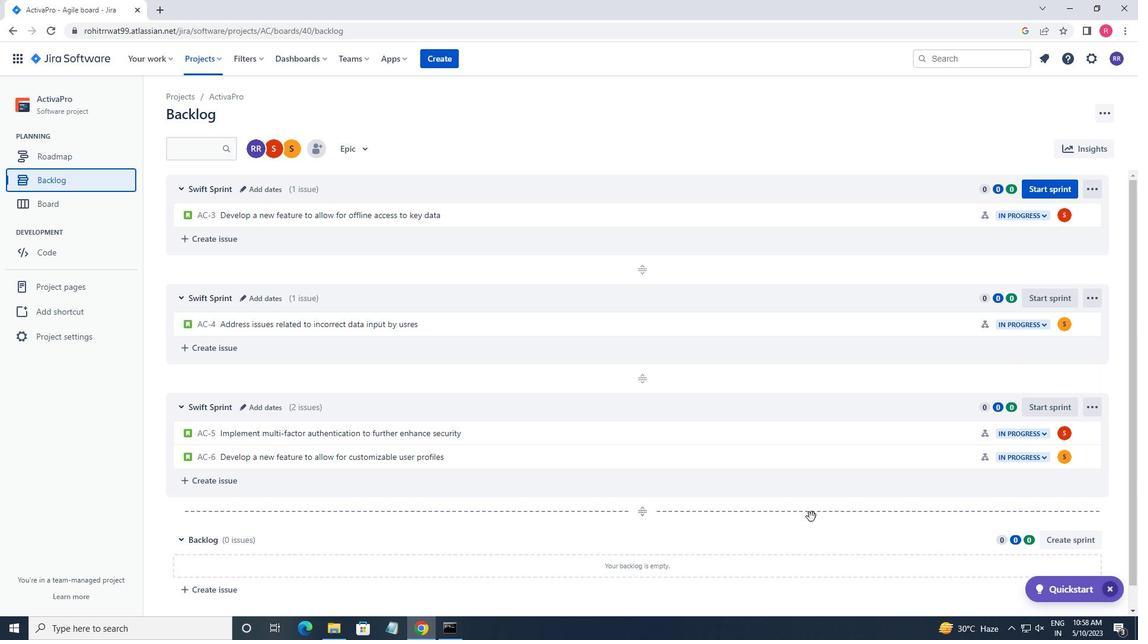 
Action: Mouse moved to (814, 527)
Screenshot: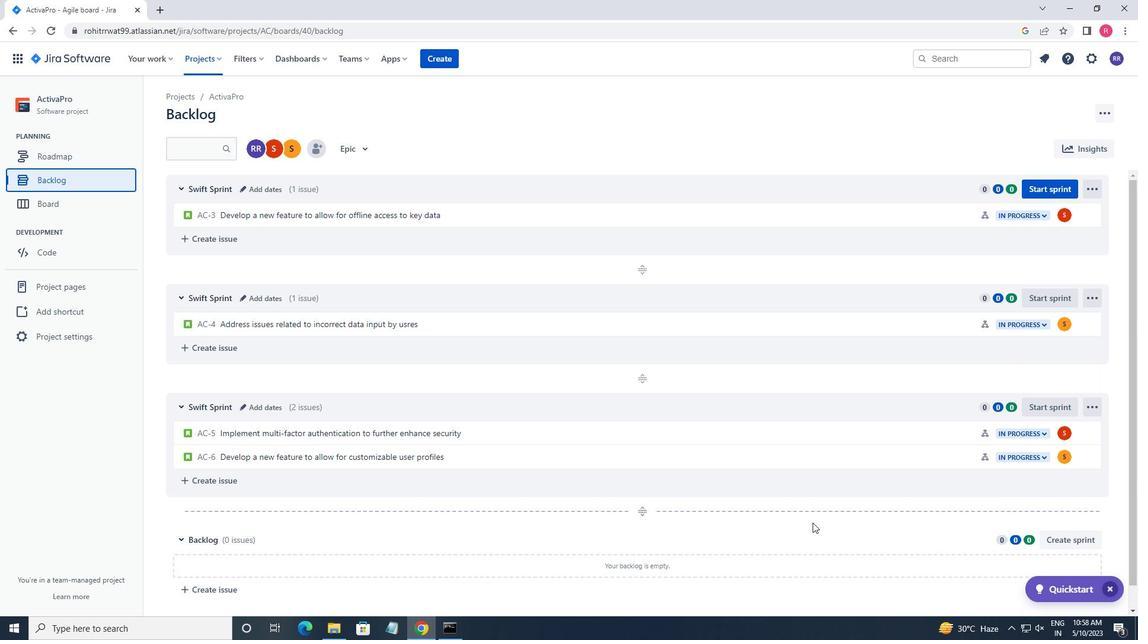 
Action: Mouse scrolled (814, 526) with delta (0, 0)
Screenshot: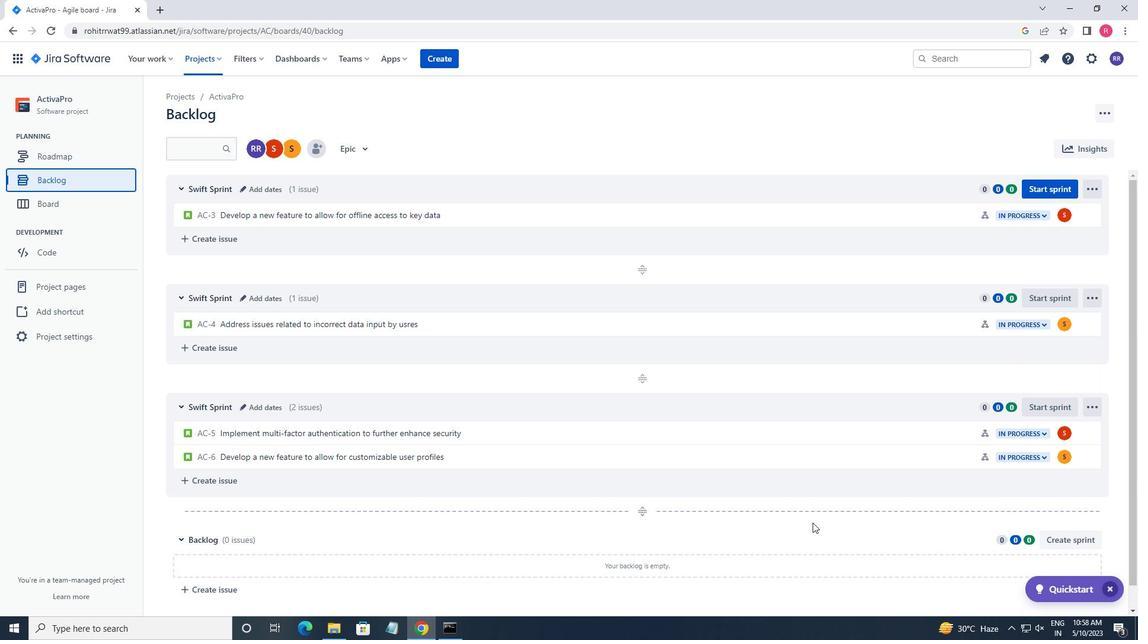 
Action: Mouse scrolled (814, 528) with delta (0, 0)
Screenshot: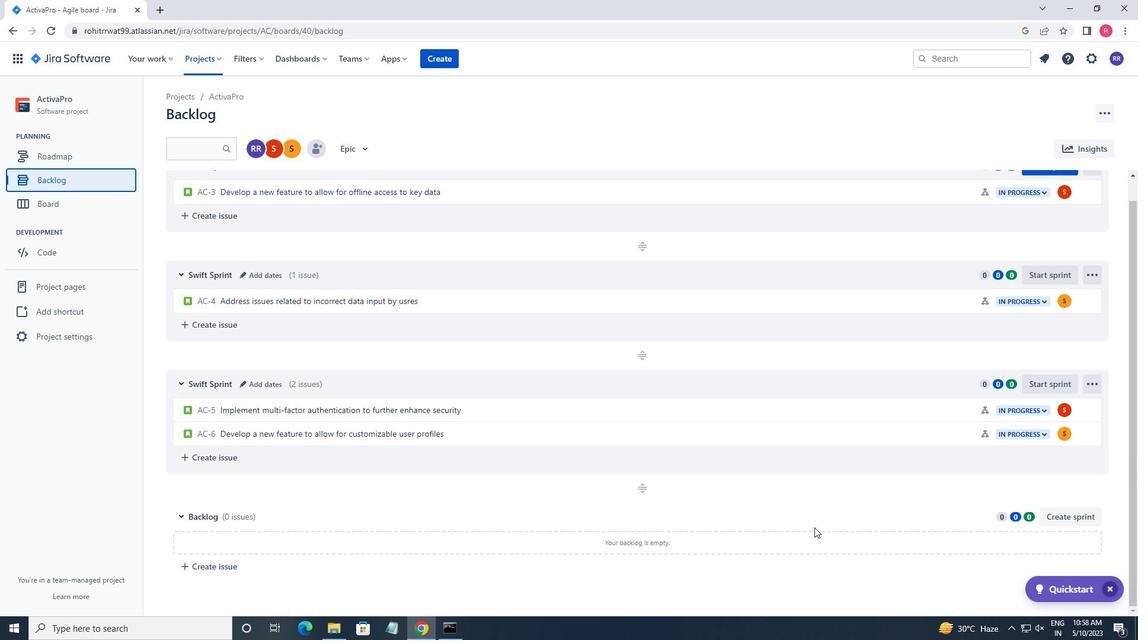 
Action: Mouse scrolled (814, 528) with delta (0, 0)
Screenshot: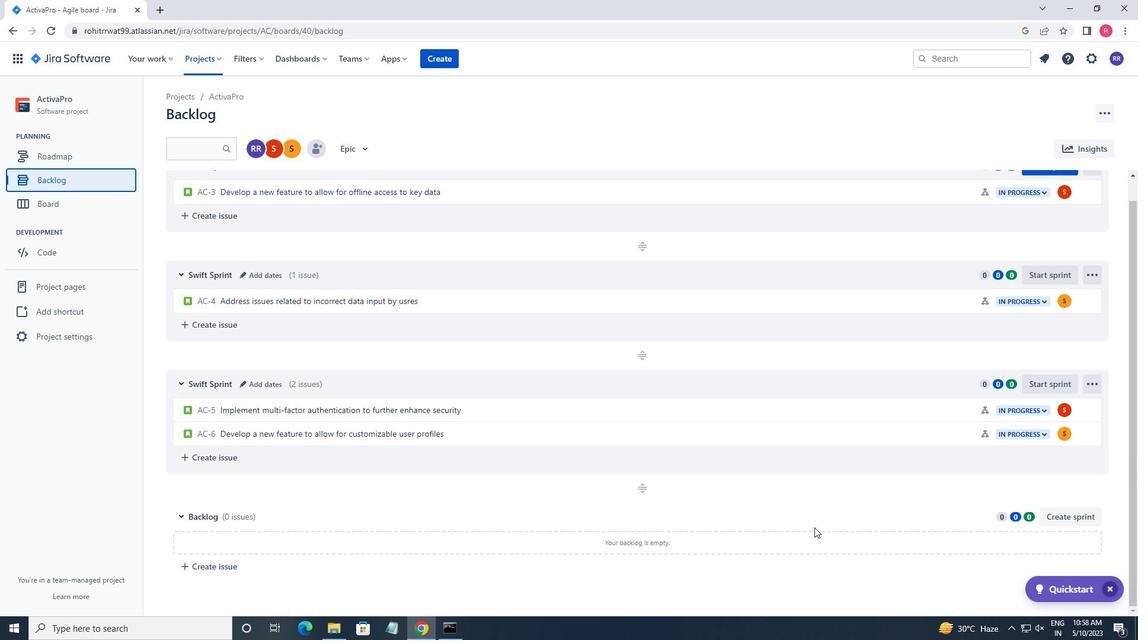 
Action: Mouse scrolled (814, 528) with delta (0, 0)
Screenshot: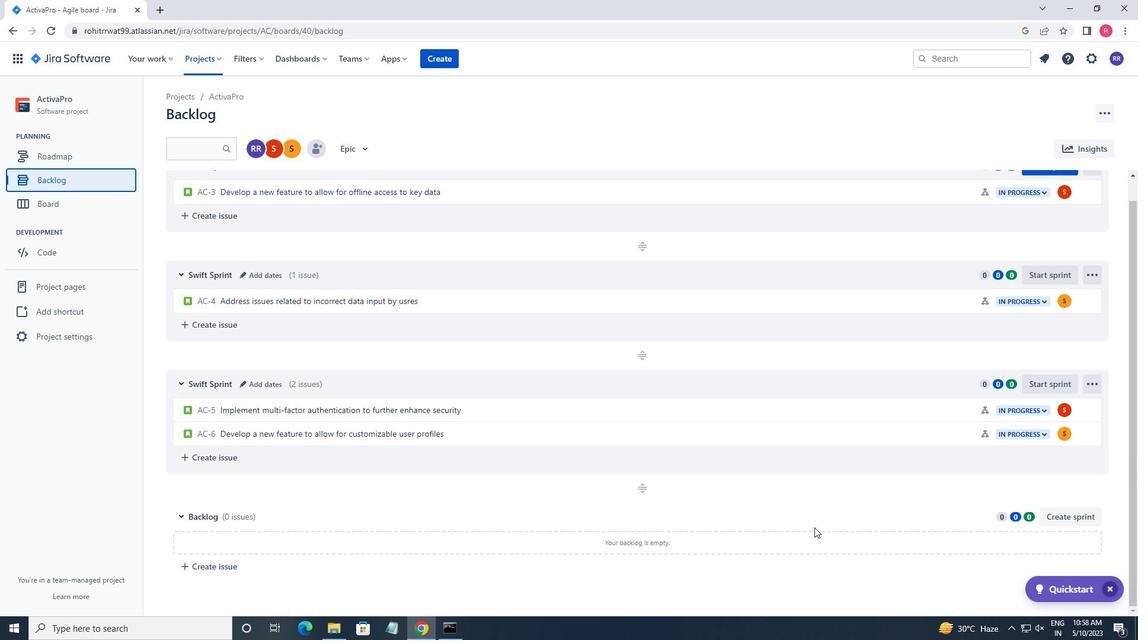
